 Task: Find connections with filter location Guáimaro with filter topic #jobsearchwith filter profile language French with filter current company Landmark Group with filter school Vignan's Lara Institute of Technology and Science, Vadlamudi, Chebrolu Mandal, PIN-522213(CC-FE) with filter industry Advertising Services with filter service category Business Law with filter keywords title Information Security Analyst
Action: Mouse moved to (485, 66)
Screenshot: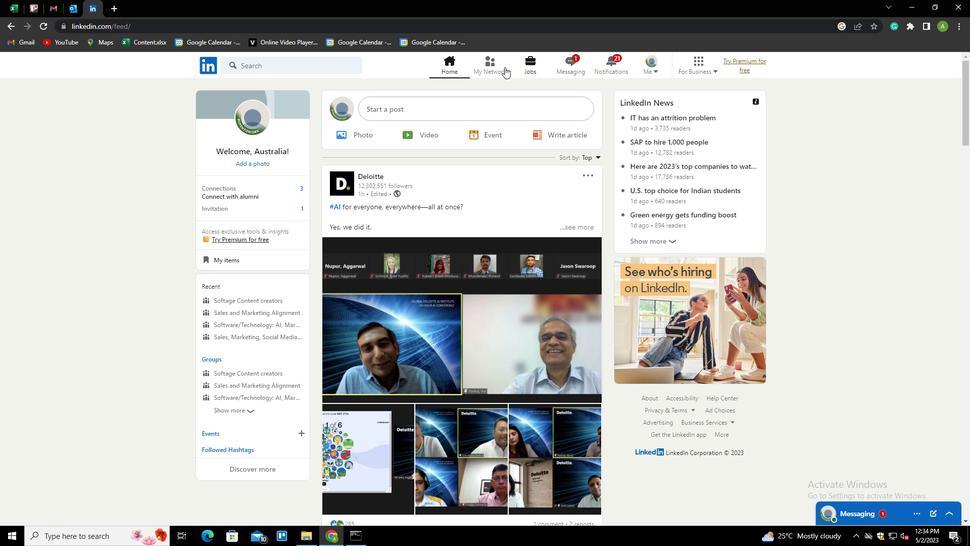 
Action: Mouse pressed left at (485, 66)
Screenshot: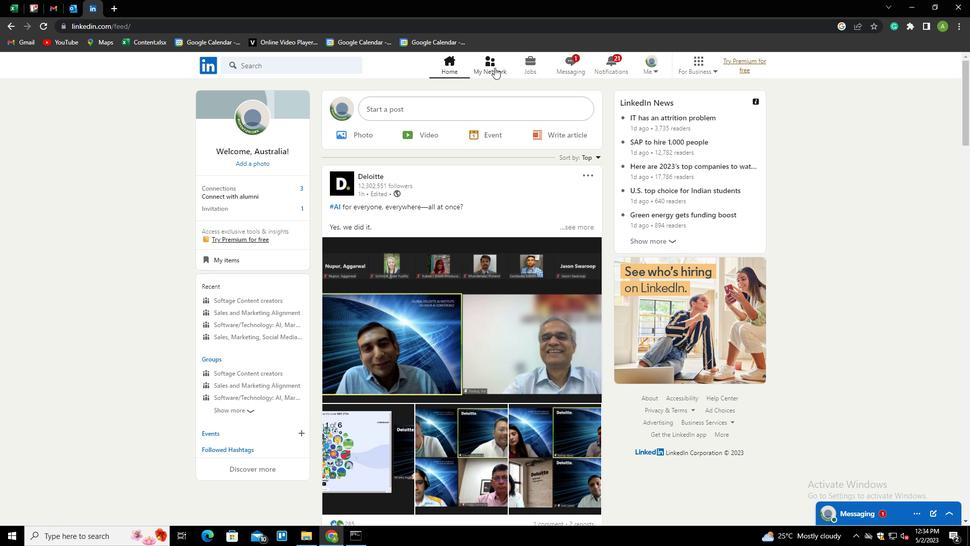 
Action: Mouse moved to (267, 120)
Screenshot: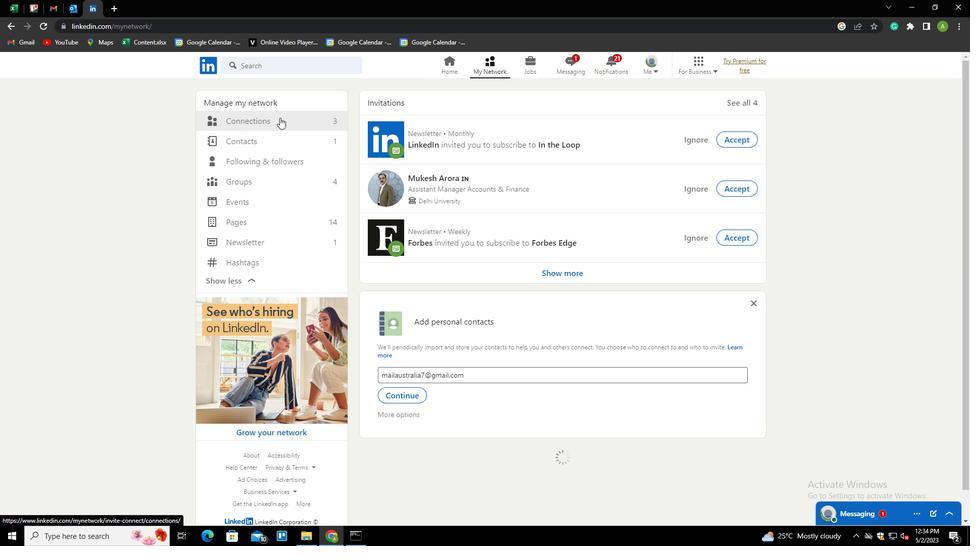 
Action: Mouse pressed left at (267, 120)
Screenshot: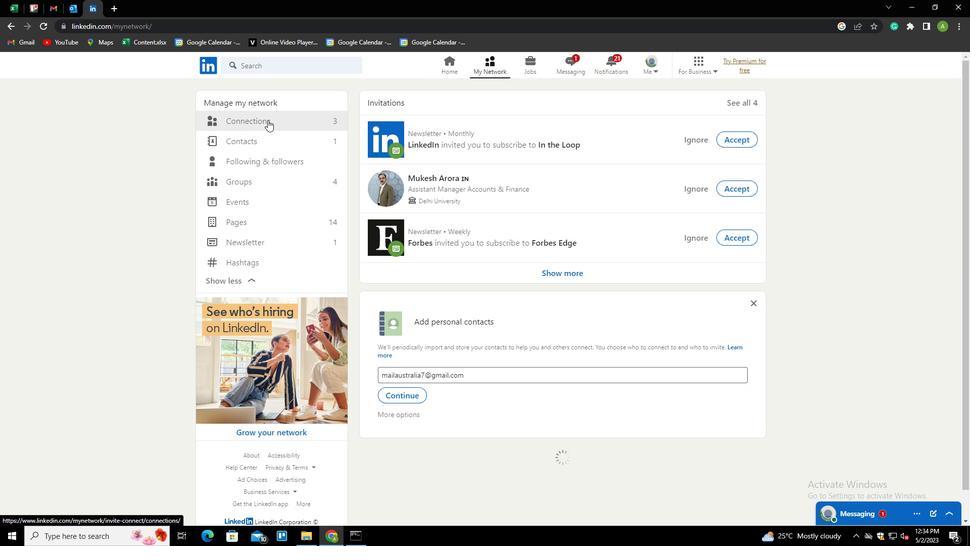 
Action: Mouse moved to (550, 125)
Screenshot: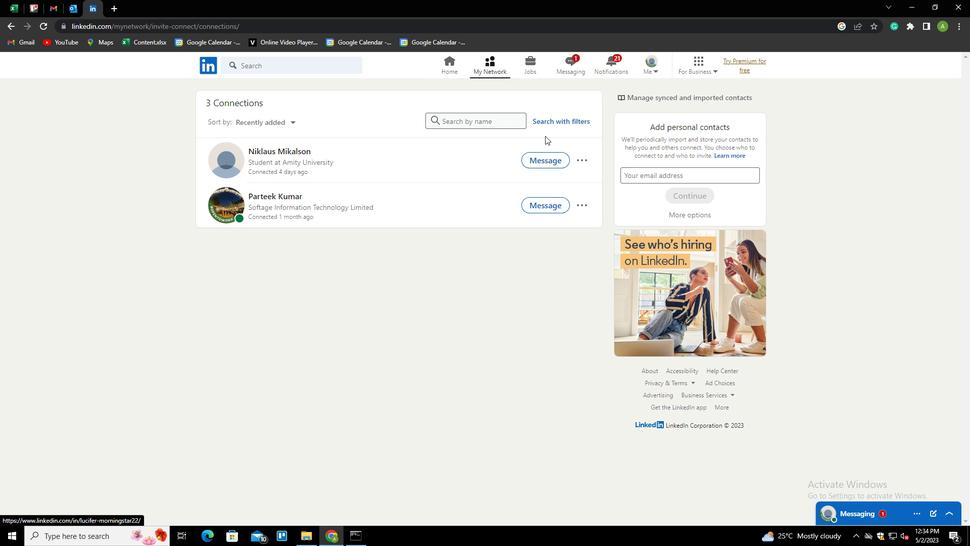 
Action: Mouse pressed left at (550, 125)
Screenshot: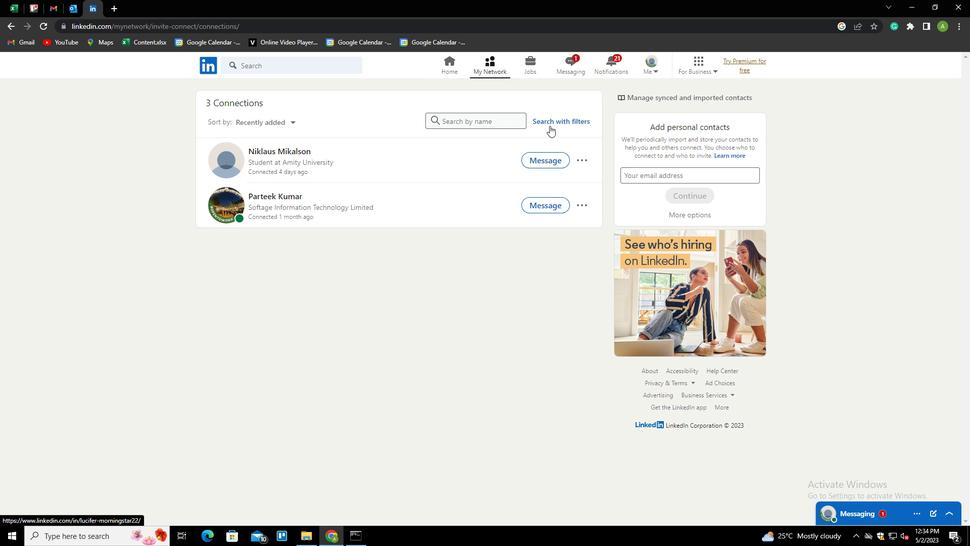 
Action: Mouse moved to (512, 92)
Screenshot: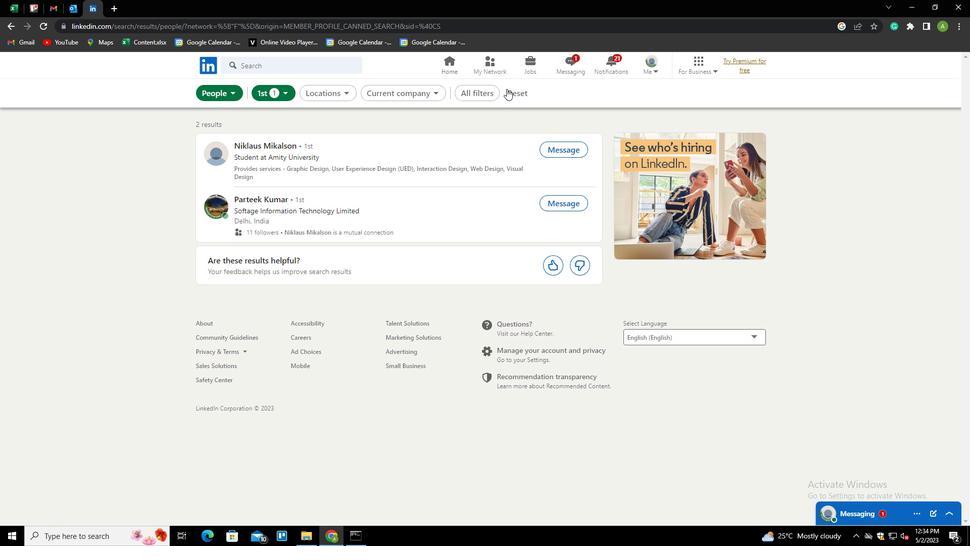 
Action: Mouse pressed left at (512, 92)
Screenshot: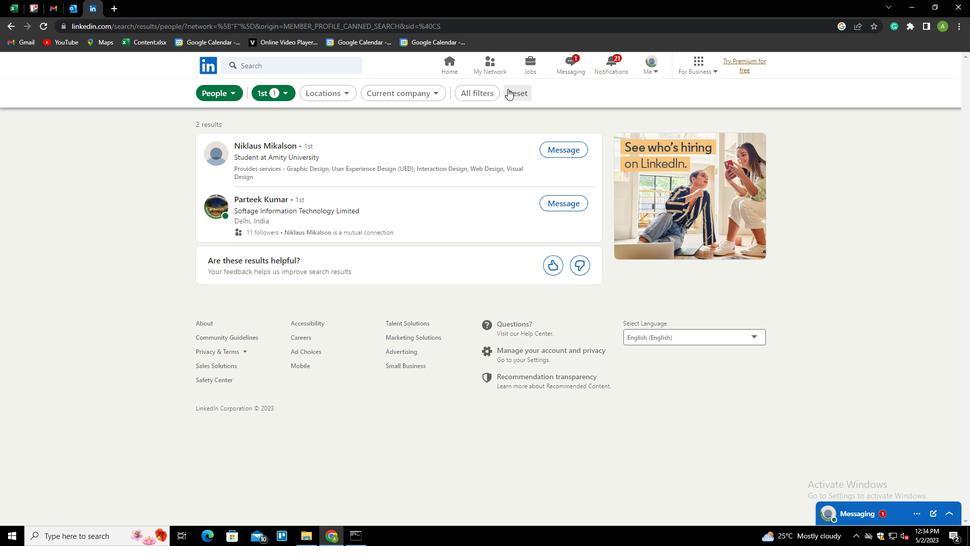 
Action: Mouse moved to (494, 94)
Screenshot: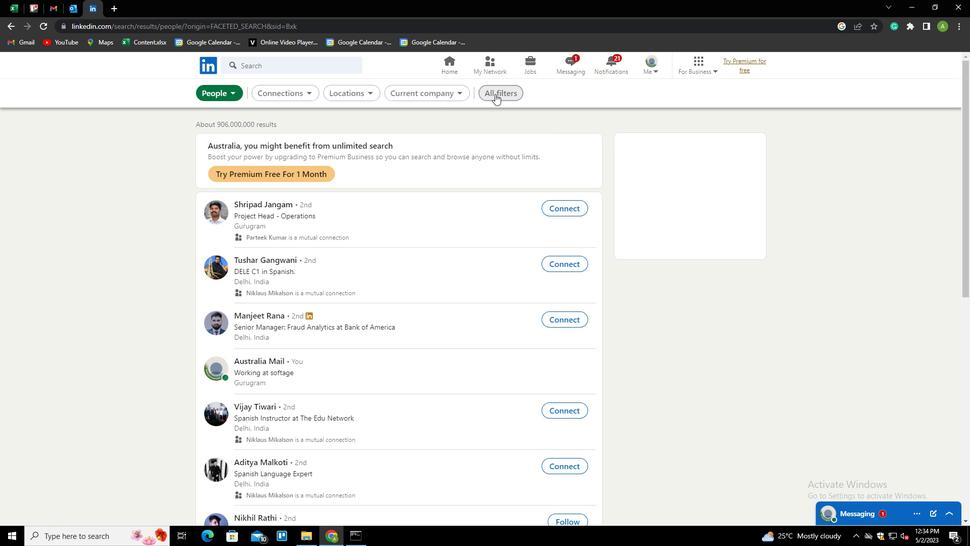 
Action: Mouse pressed left at (494, 94)
Screenshot: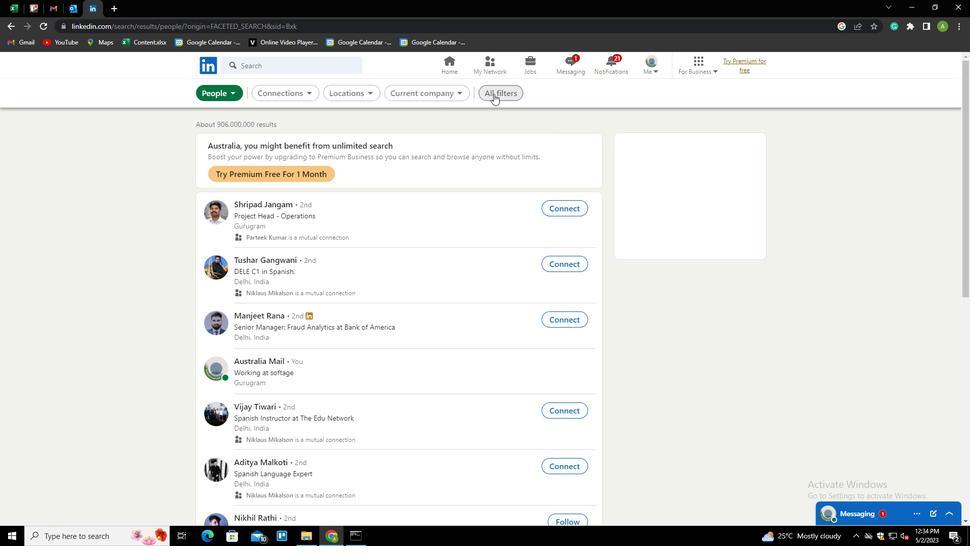 
Action: Mouse moved to (775, 304)
Screenshot: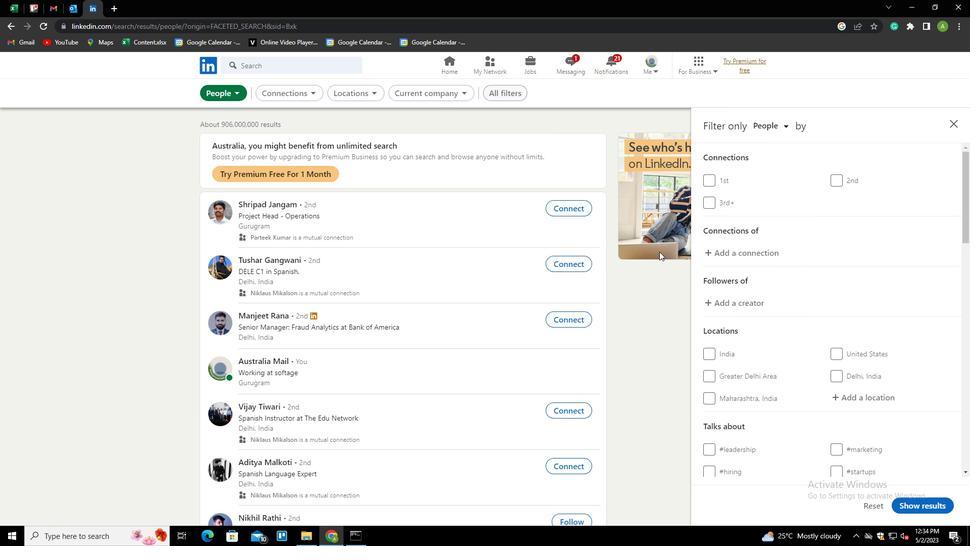 
Action: Mouse scrolled (775, 304) with delta (0, 0)
Screenshot: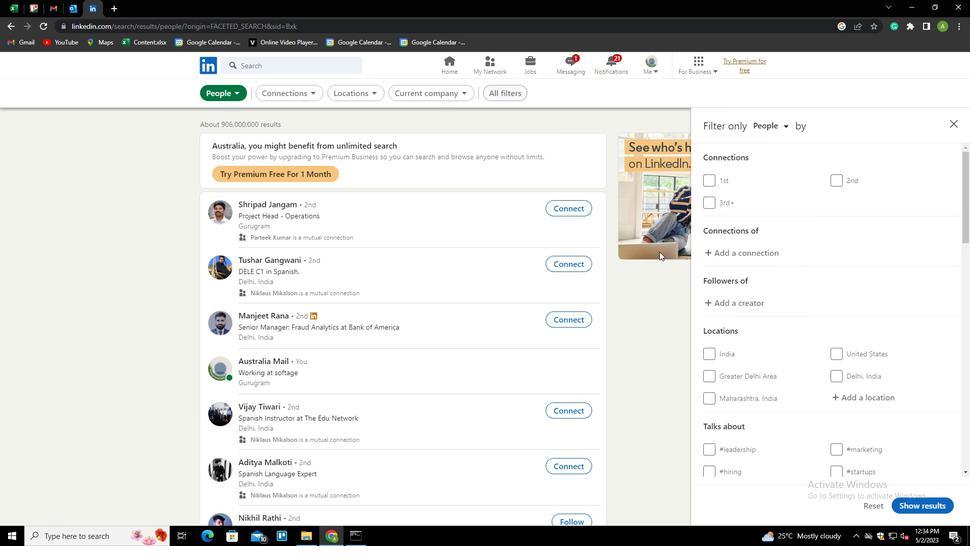 
Action: Mouse moved to (849, 344)
Screenshot: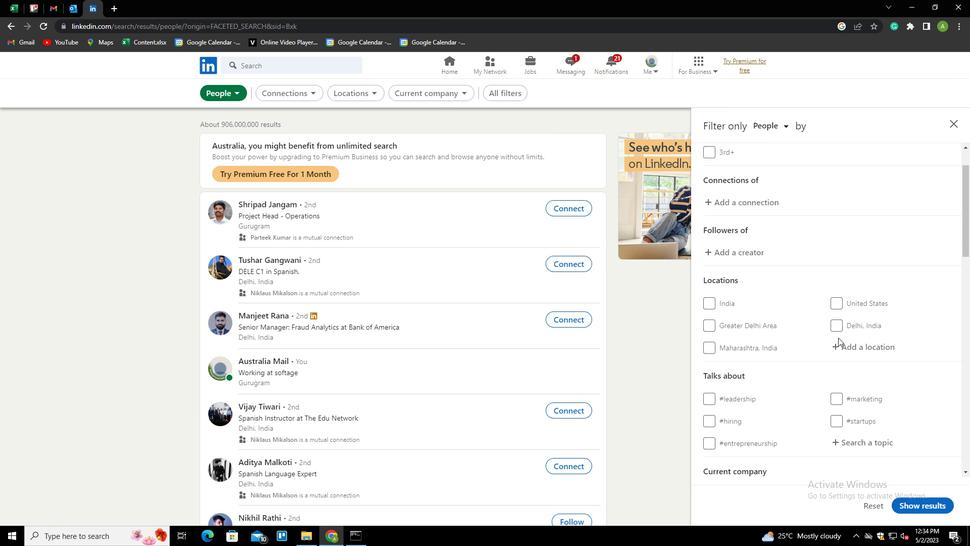 
Action: Mouse pressed left at (849, 344)
Screenshot: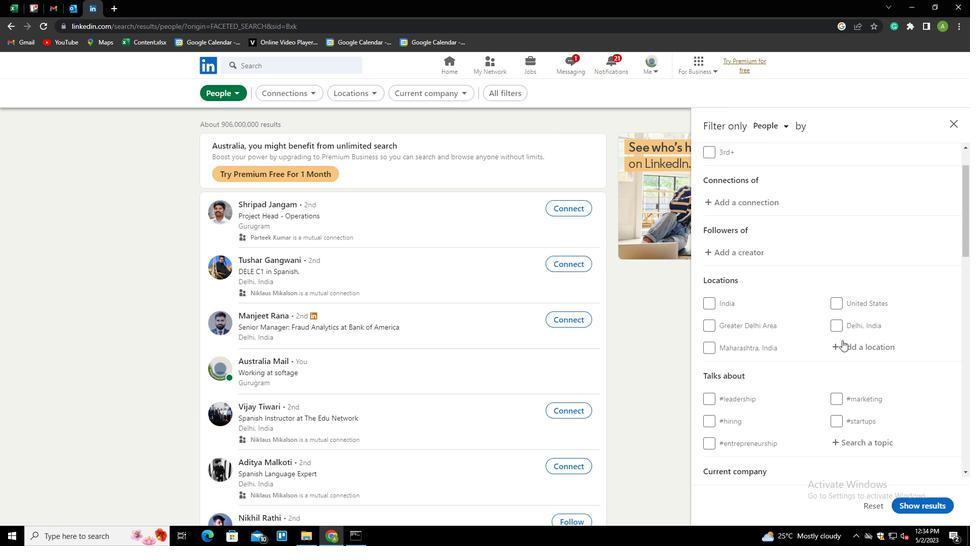 
Action: Key pressed <Key.shift>
Screenshot: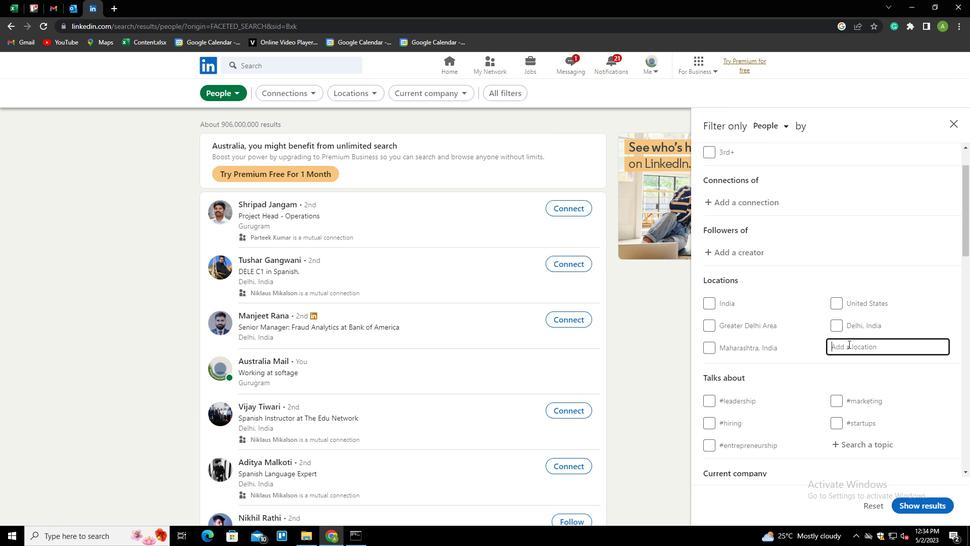 
Action: Mouse moved to (849, 345)
Screenshot: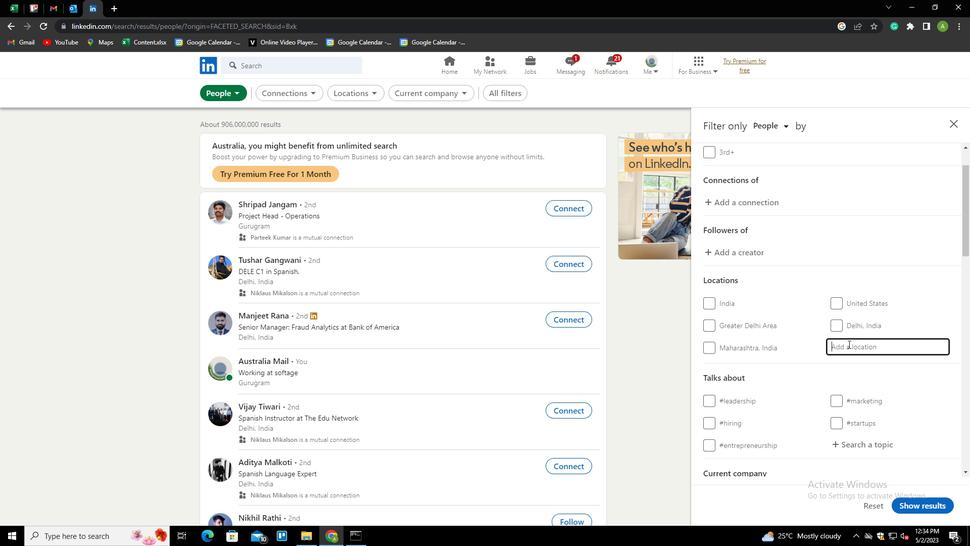 
Action: Key pressed <Key.shift><Key.shift><Key.shift>GUAIMARO<Key.down><Key.enter>
Screenshot: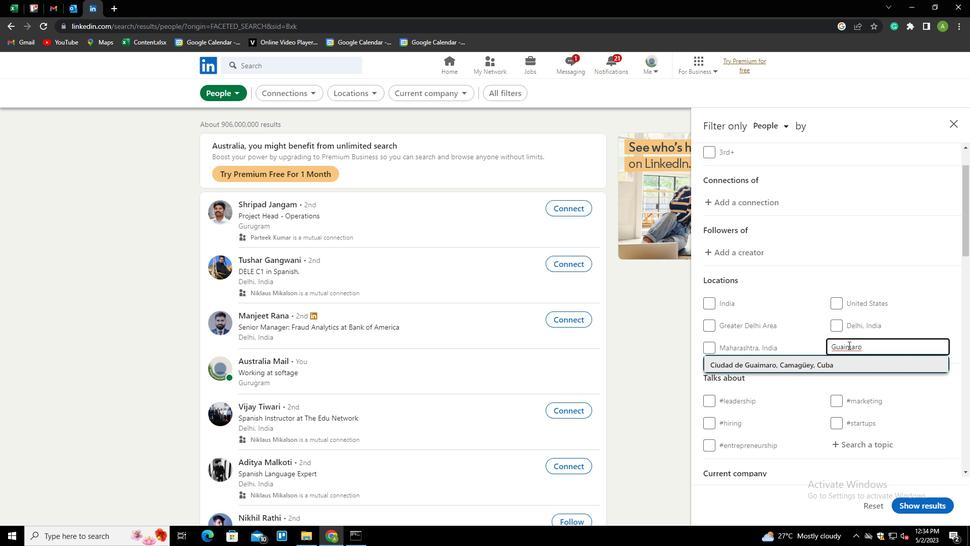 
Action: Mouse scrolled (849, 344) with delta (0, 0)
Screenshot: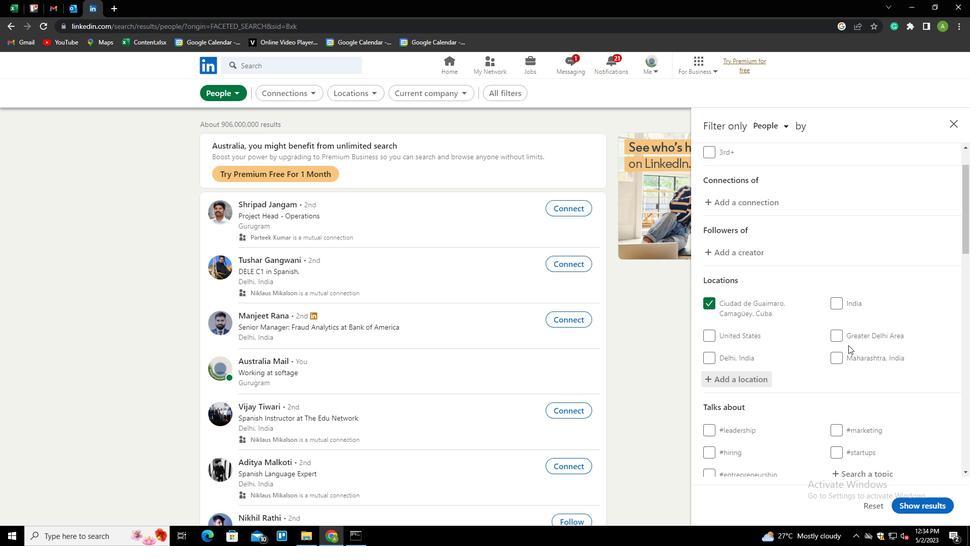 
Action: Mouse scrolled (849, 344) with delta (0, 0)
Screenshot: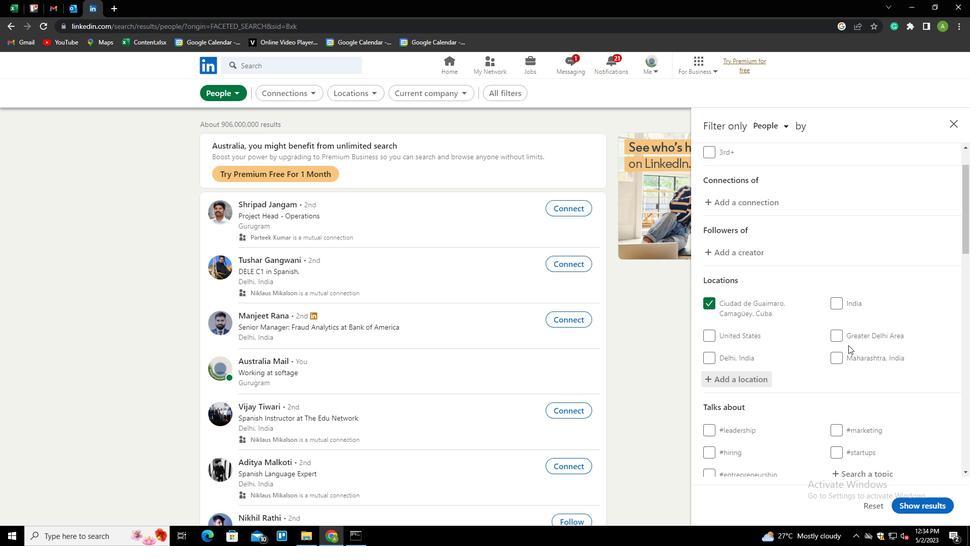 
Action: Mouse scrolled (849, 344) with delta (0, 0)
Screenshot: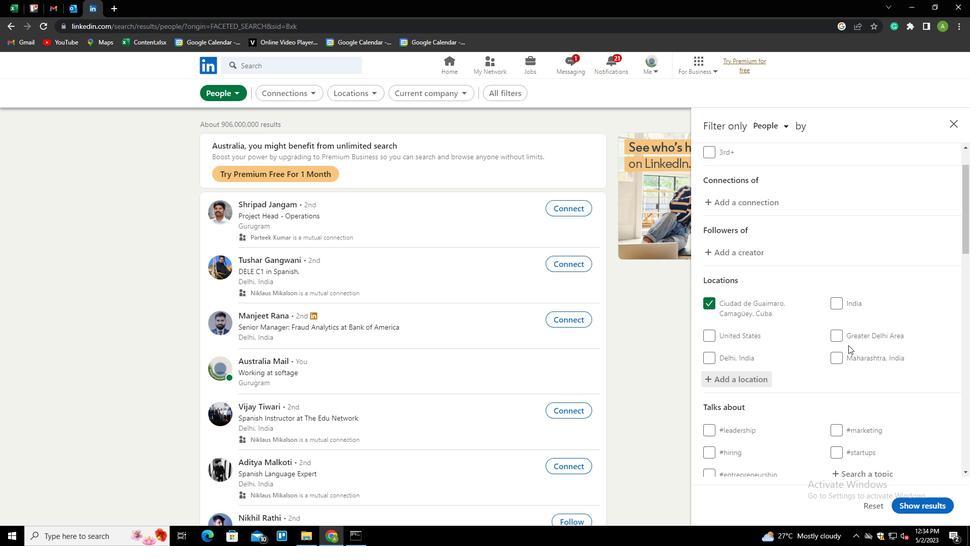 
Action: Mouse moved to (855, 326)
Screenshot: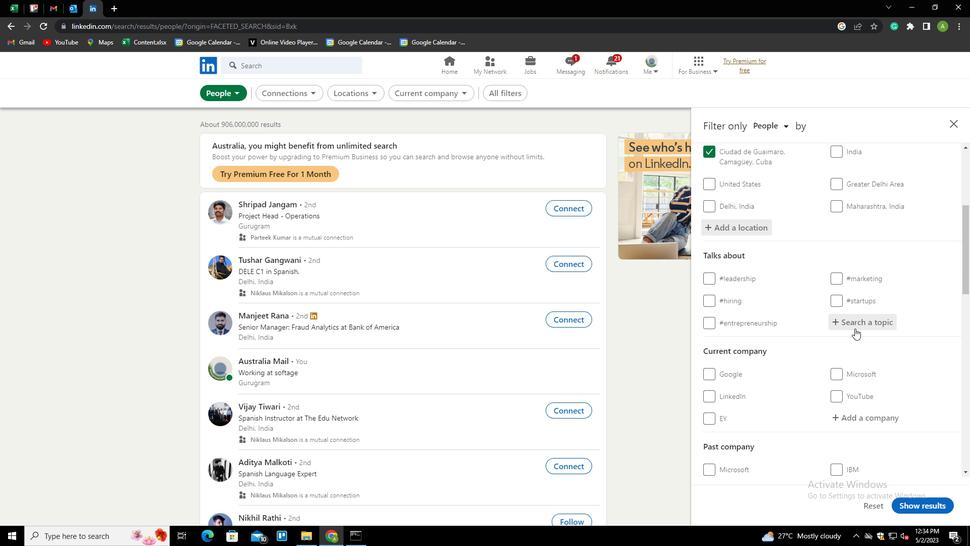 
Action: Mouse pressed left at (855, 326)
Screenshot: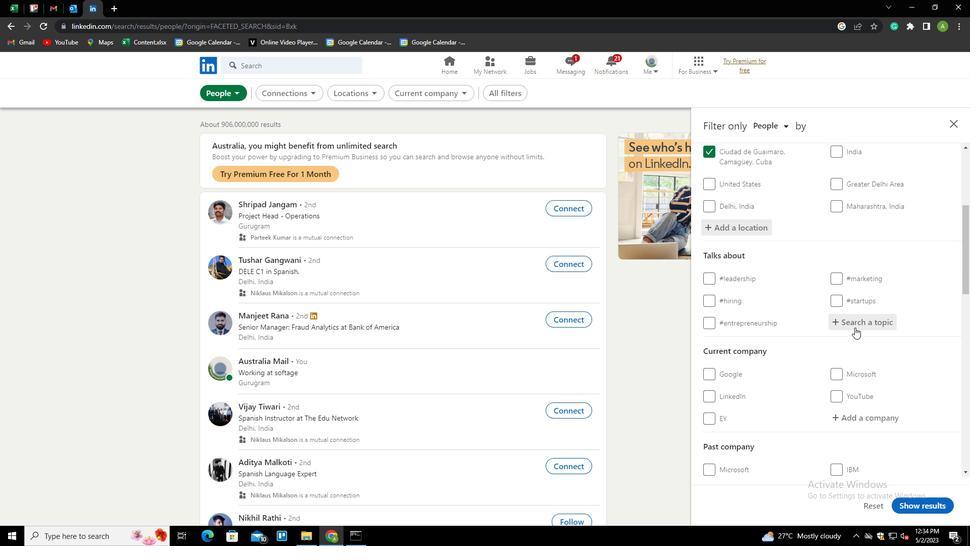 
Action: Key pressed JOBSEARCH<Key.down><Key.enter>
Screenshot: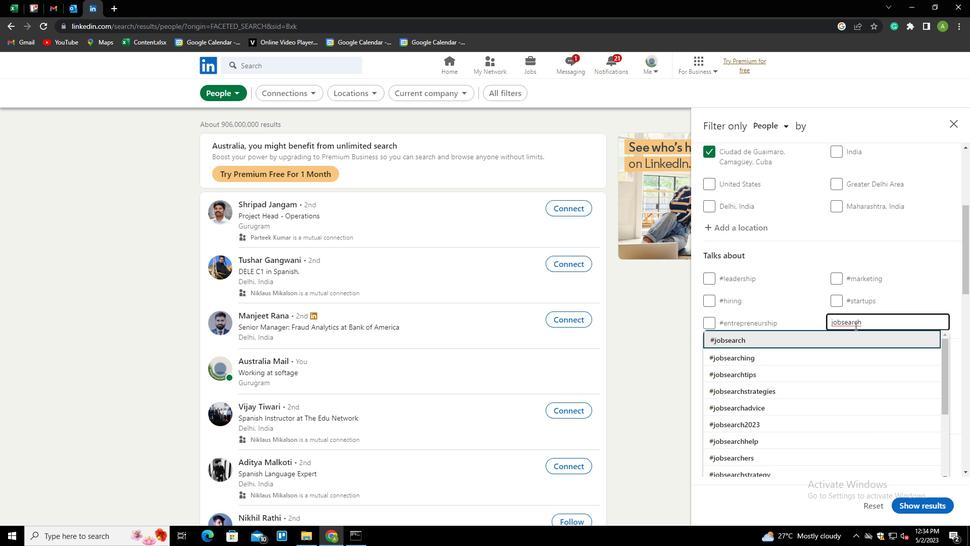 
Action: Mouse scrolled (855, 325) with delta (0, 0)
Screenshot: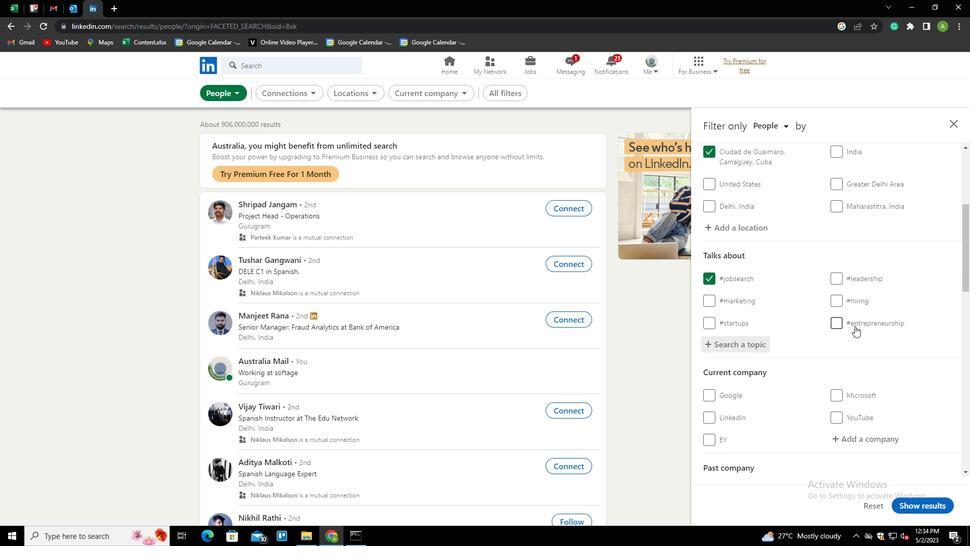 
Action: Mouse scrolled (855, 325) with delta (0, 0)
Screenshot: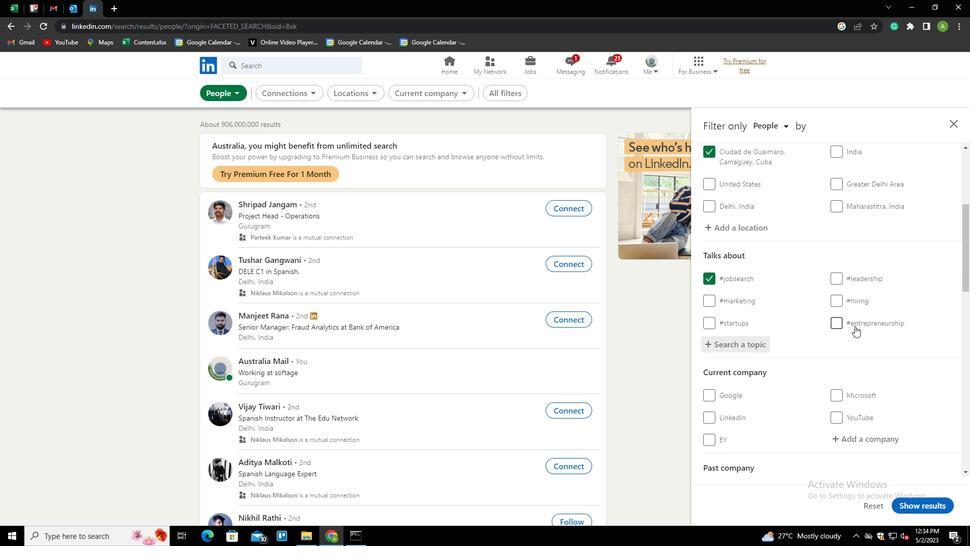 
Action: Mouse scrolled (855, 325) with delta (0, 0)
Screenshot: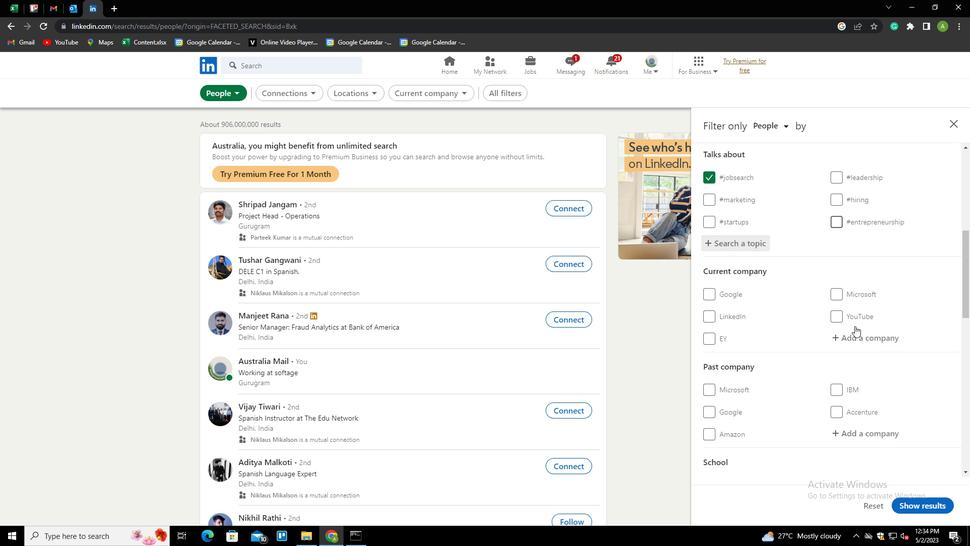
Action: Mouse scrolled (855, 325) with delta (0, 0)
Screenshot: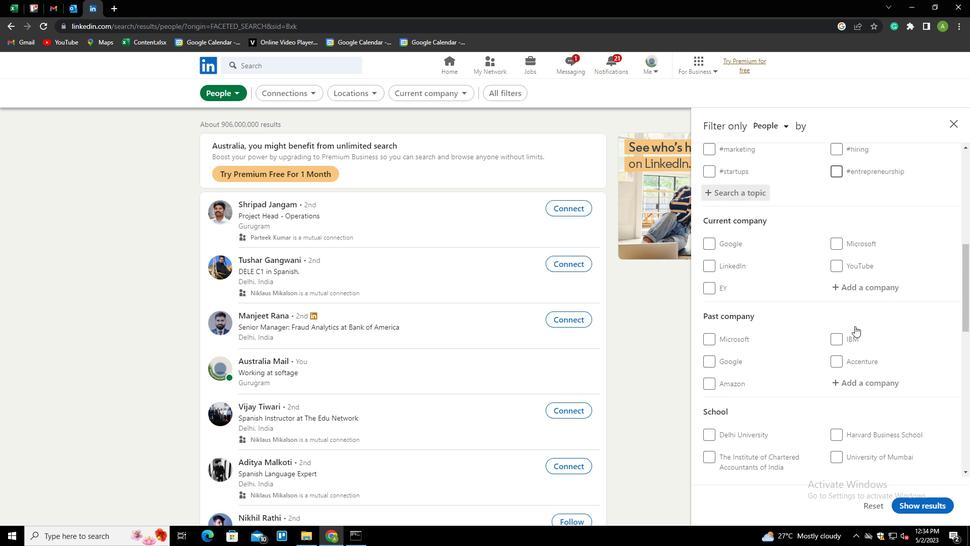 
Action: Mouse scrolled (855, 325) with delta (0, 0)
Screenshot: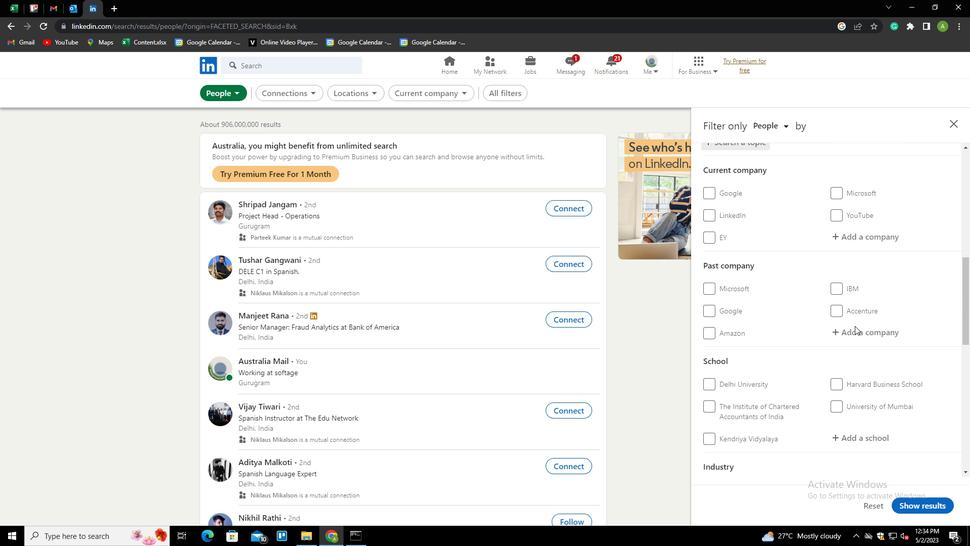 
Action: Mouse scrolled (855, 325) with delta (0, 0)
Screenshot: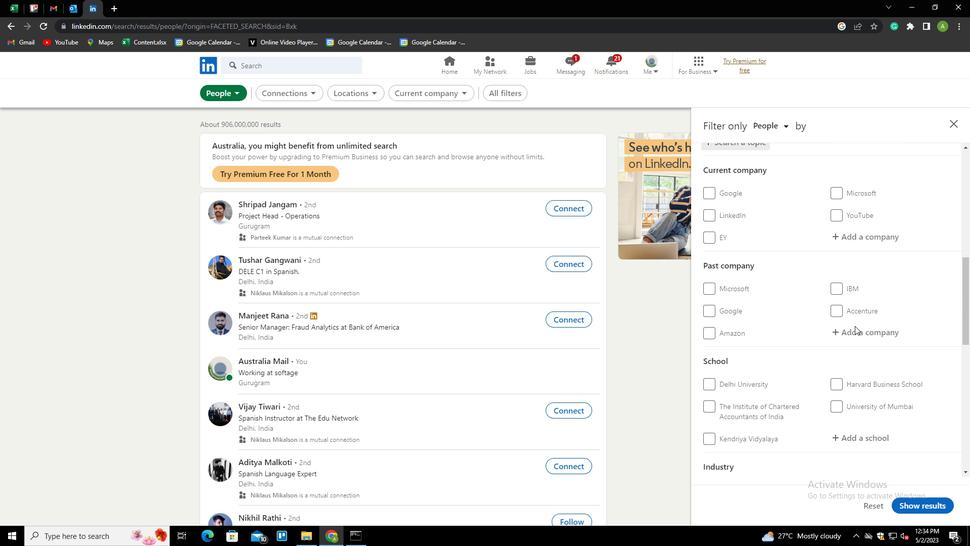 
Action: Mouse scrolled (855, 325) with delta (0, 0)
Screenshot: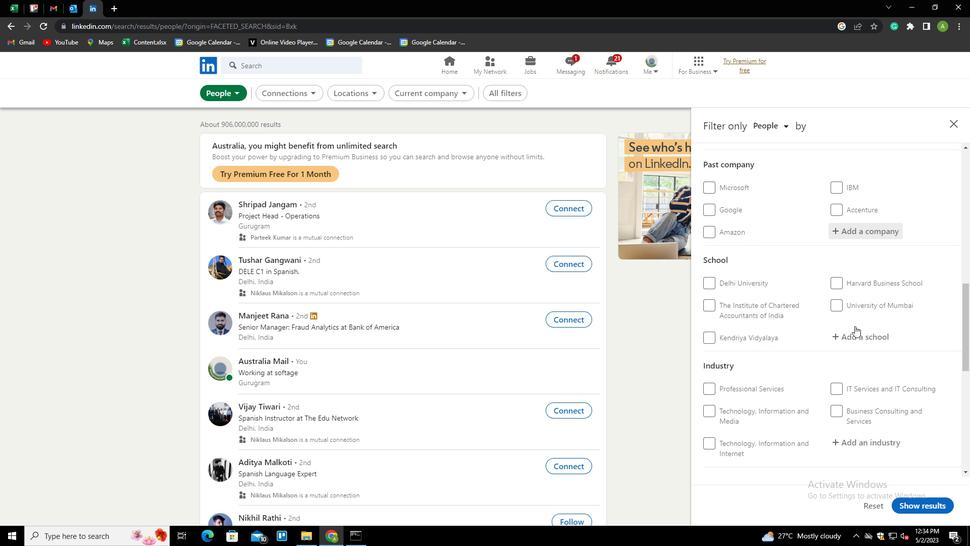 
Action: Mouse scrolled (855, 325) with delta (0, 0)
Screenshot: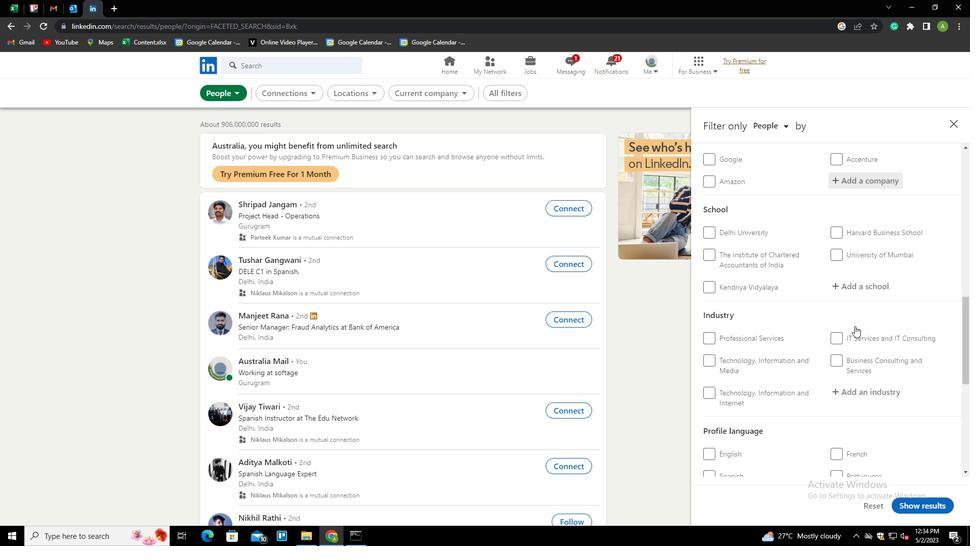
Action: Mouse moved to (847, 399)
Screenshot: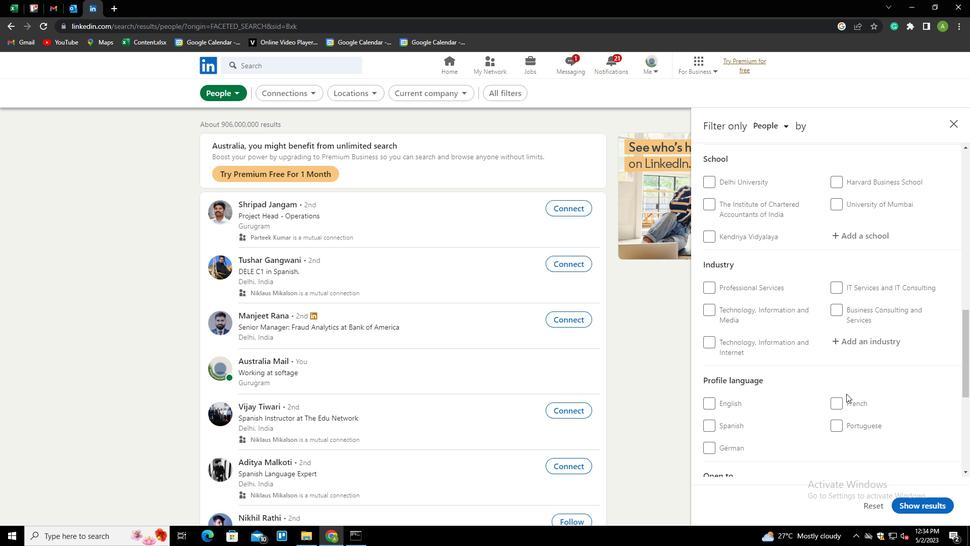
Action: Mouse pressed left at (847, 399)
Screenshot: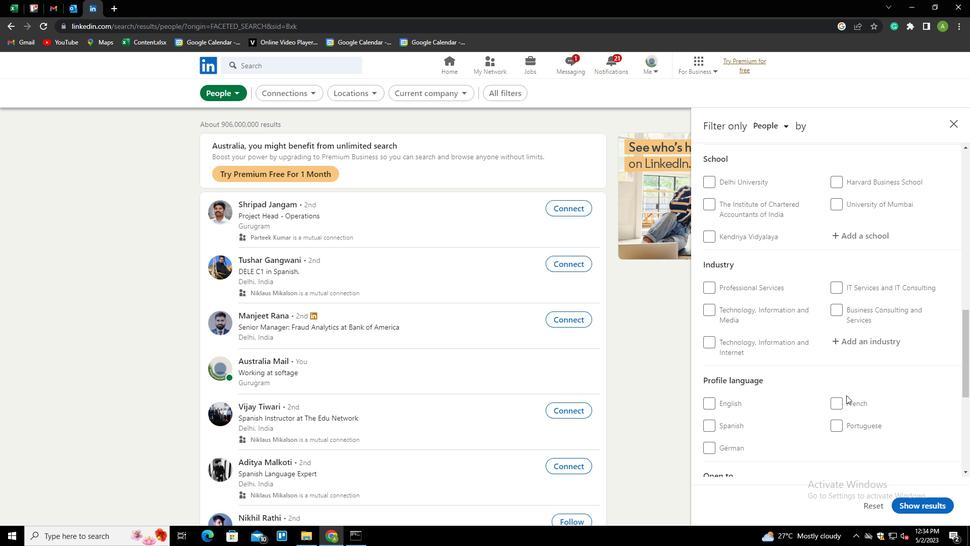 
Action: Mouse moved to (865, 372)
Screenshot: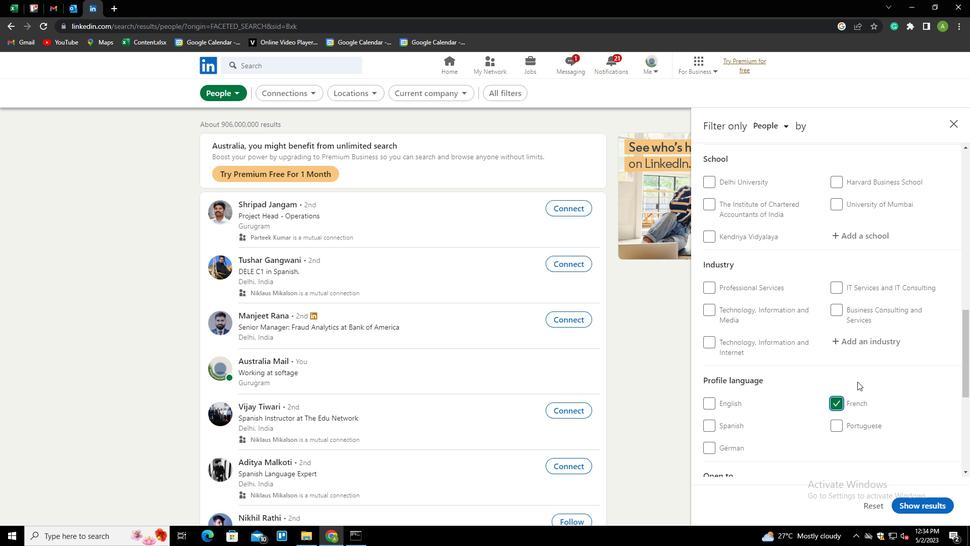 
Action: Mouse scrolled (865, 373) with delta (0, 0)
Screenshot: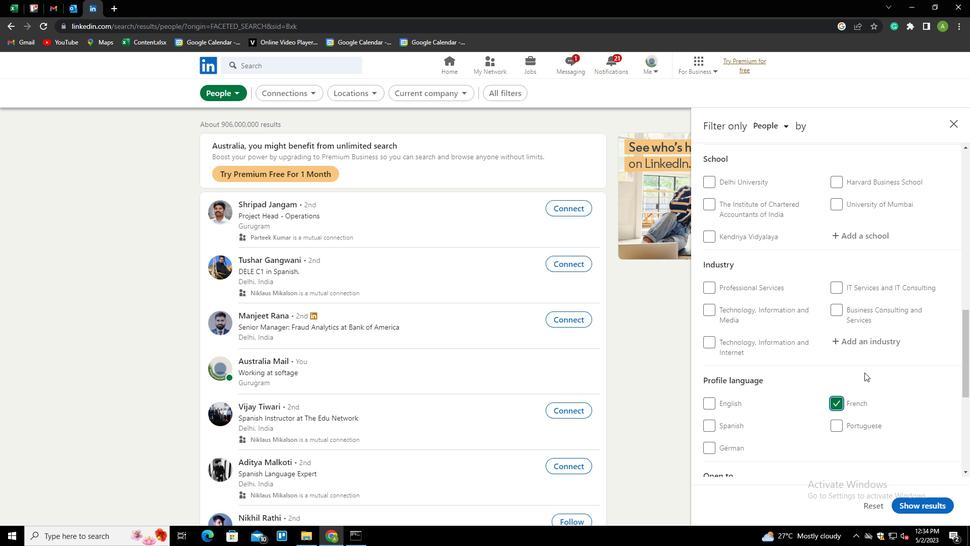 
Action: Mouse scrolled (865, 373) with delta (0, 0)
Screenshot: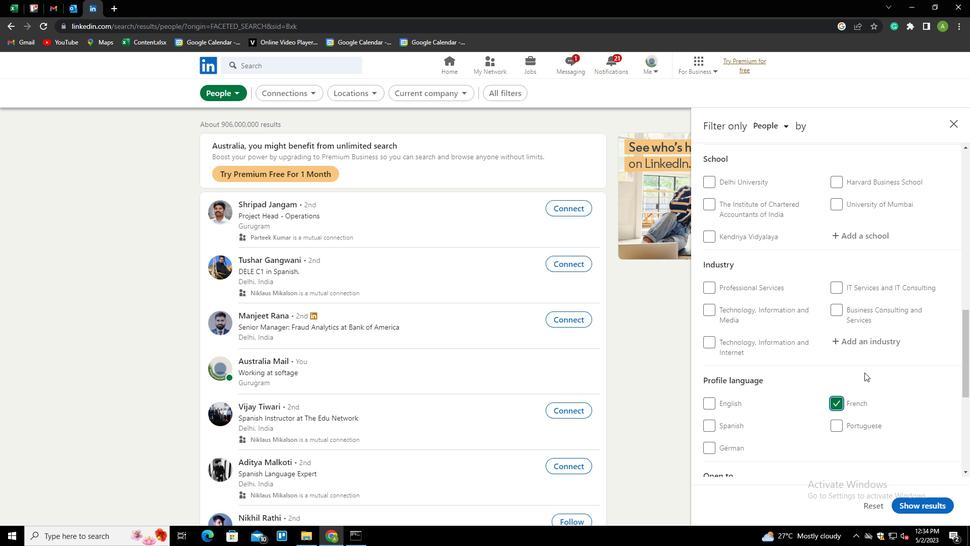 
Action: Mouse scrolled (865, 373) with delta (0, 0)
Screenshot: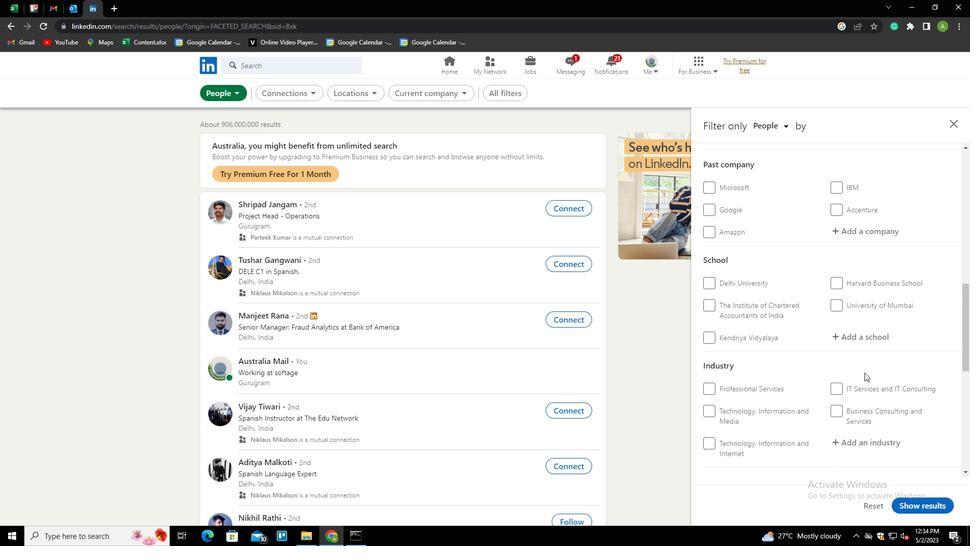 
Action: Mouse scrolled (865, 373) with delta (0, 0)
Screenshot: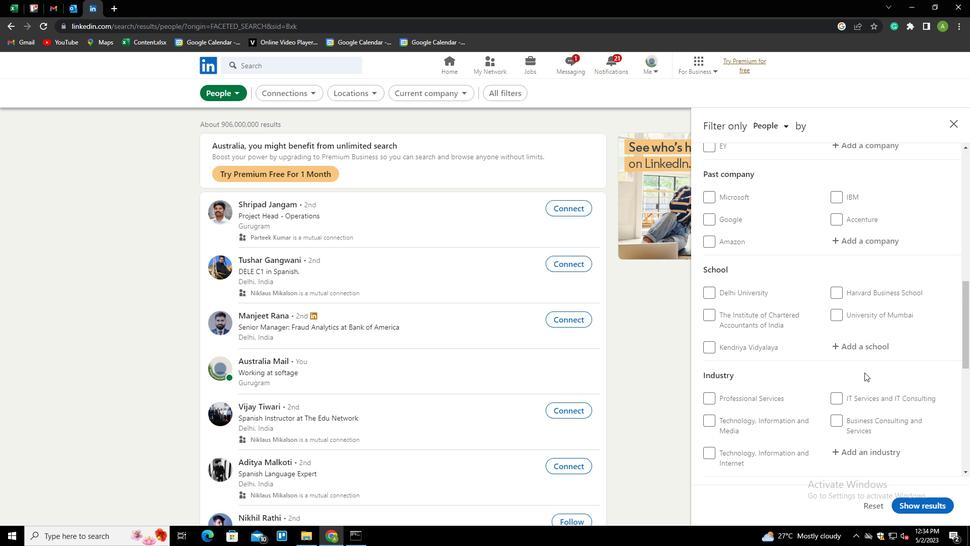 
Action: Mouse scrolled (865, 373) with delta (0, 0)
Screenshot: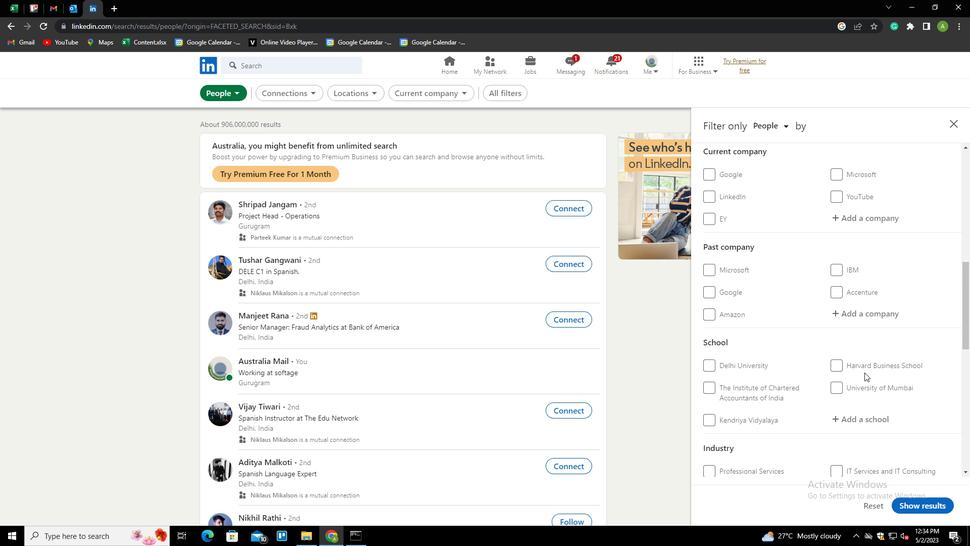 
Action: Mouse scrolled (865, 373) with delta (0, 0)
Screenshot: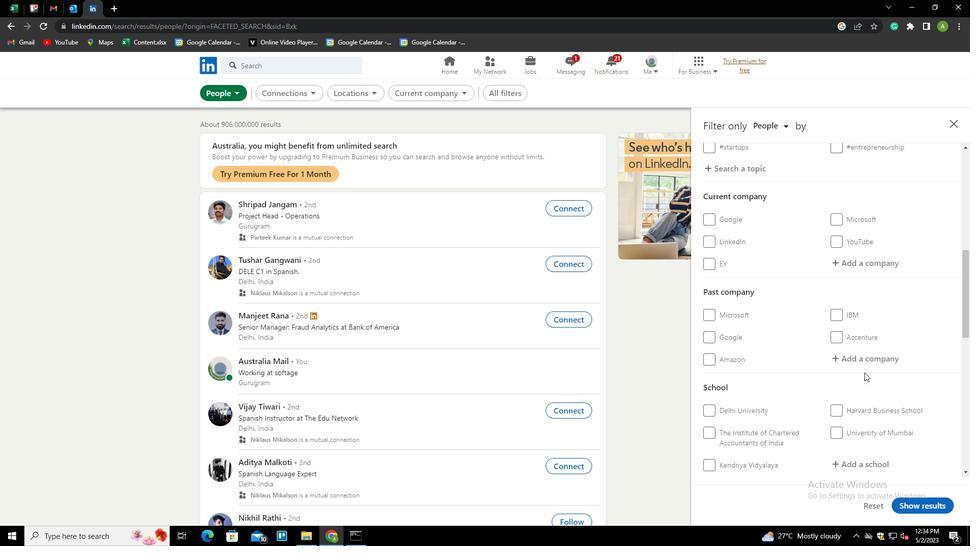 
Action: Mouse scrolled (865, 373) with delta (0, 0)
Screenshot: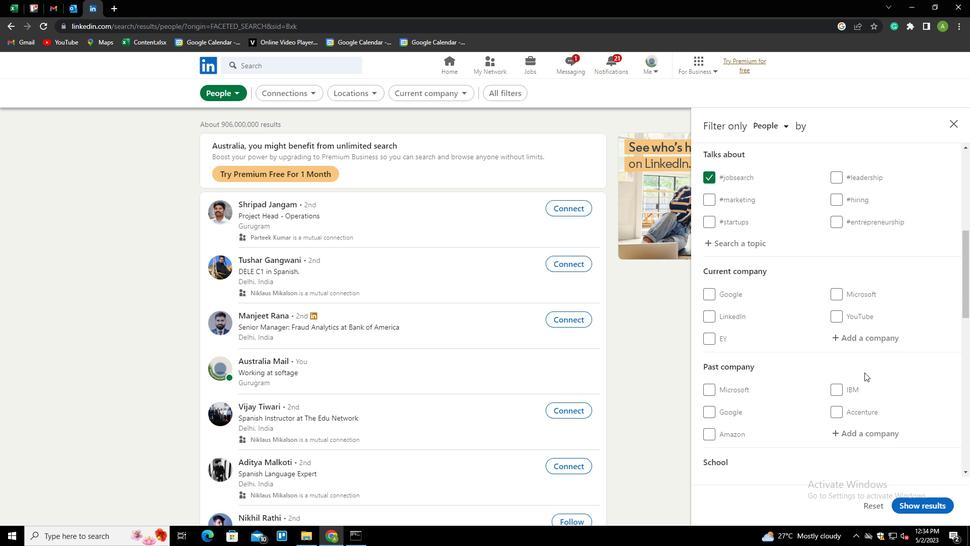
Action: Mouse moved to (865, 372)
Screenshot: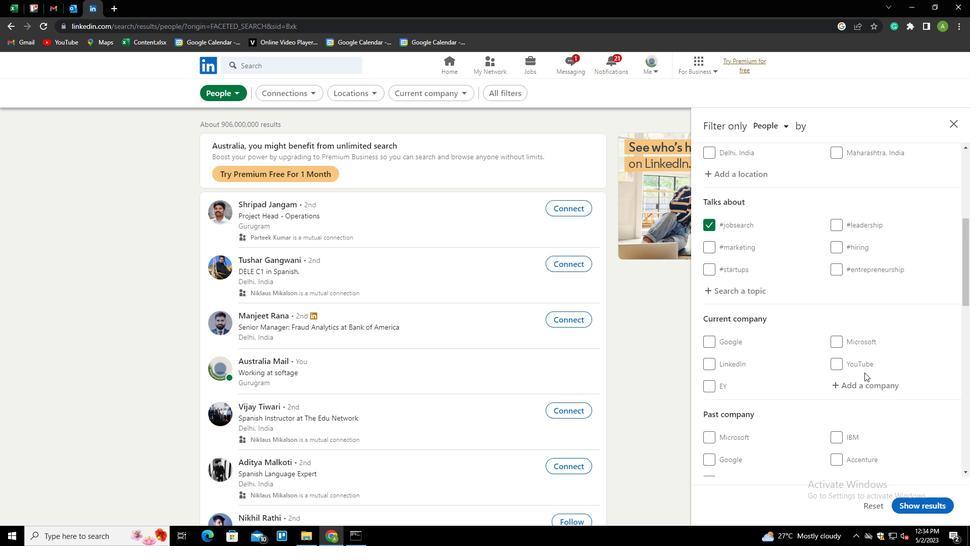 
Action: Mouse scrolled (865, 371) with delta (0, 0)
Screenshot: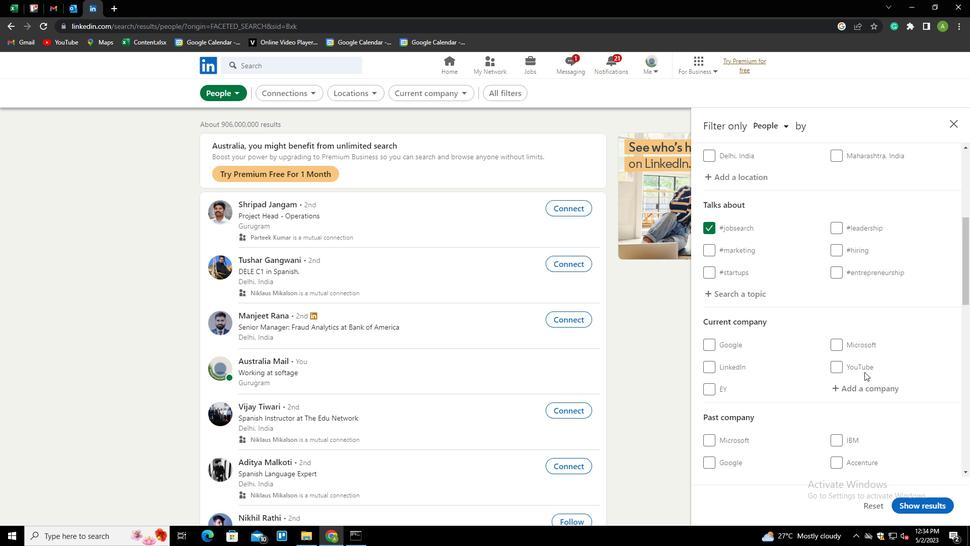 
Action: Mouse moved to (856, 339)
Screenshot: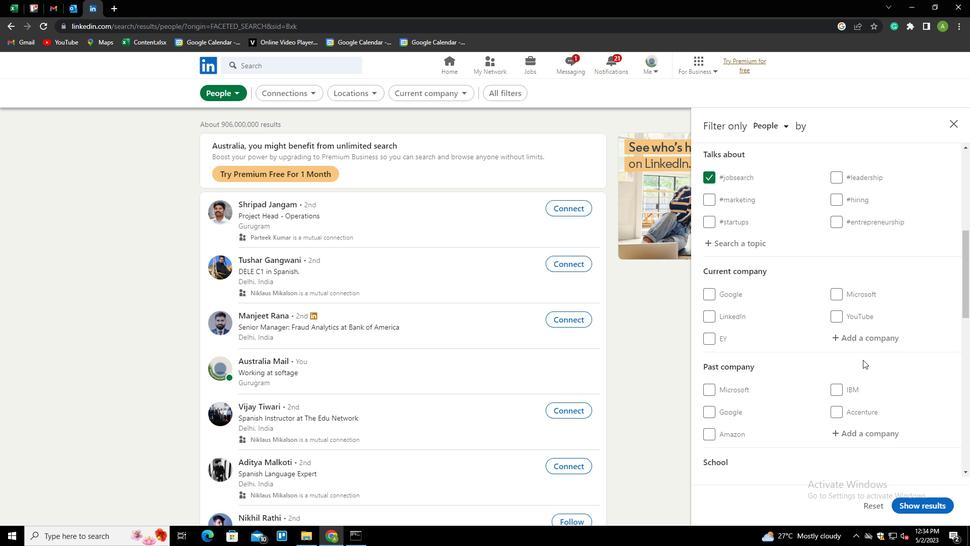 
Action: Mouse pressed left at (856, 339)
Screenshot: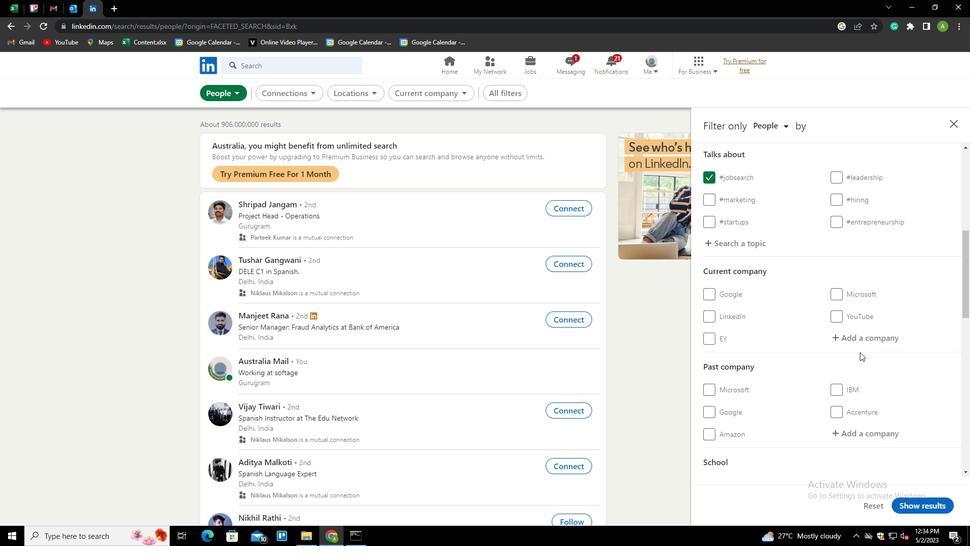 
Action: Mouse moved to (856, 339)
Screenshot: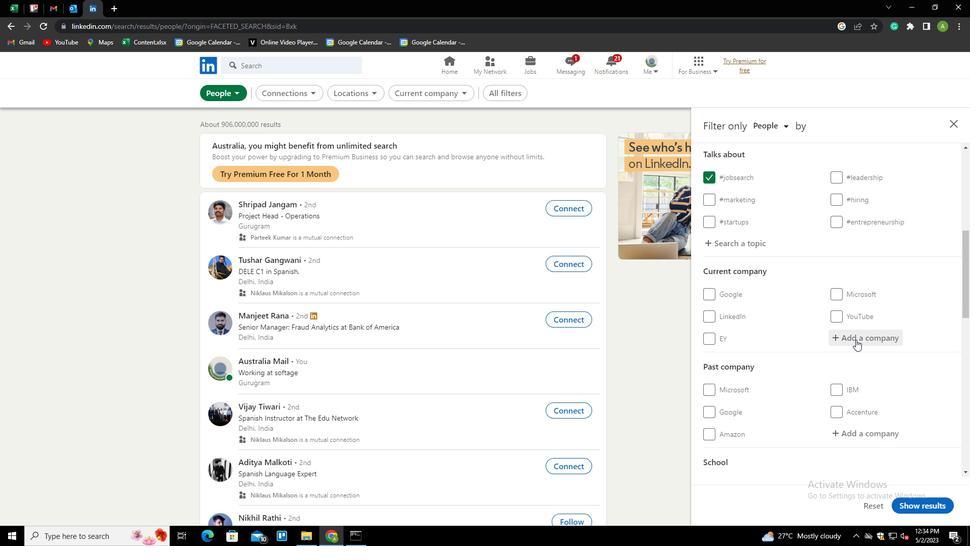 
Action: Mouse pressed left at (856, 339)
Screenshot: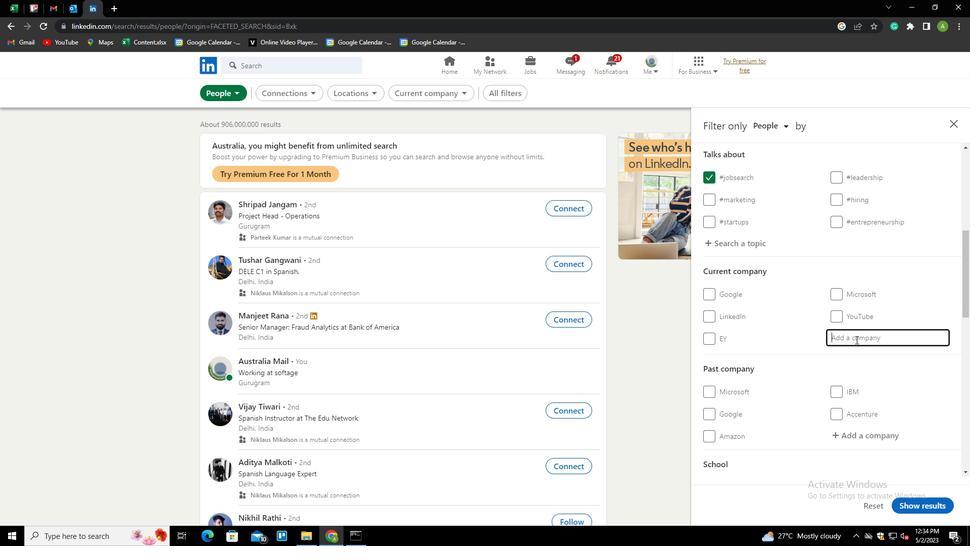 
Action: Key pressed <Key.shift>LANDMARK<Key.down><Key.enter>
Screenshot: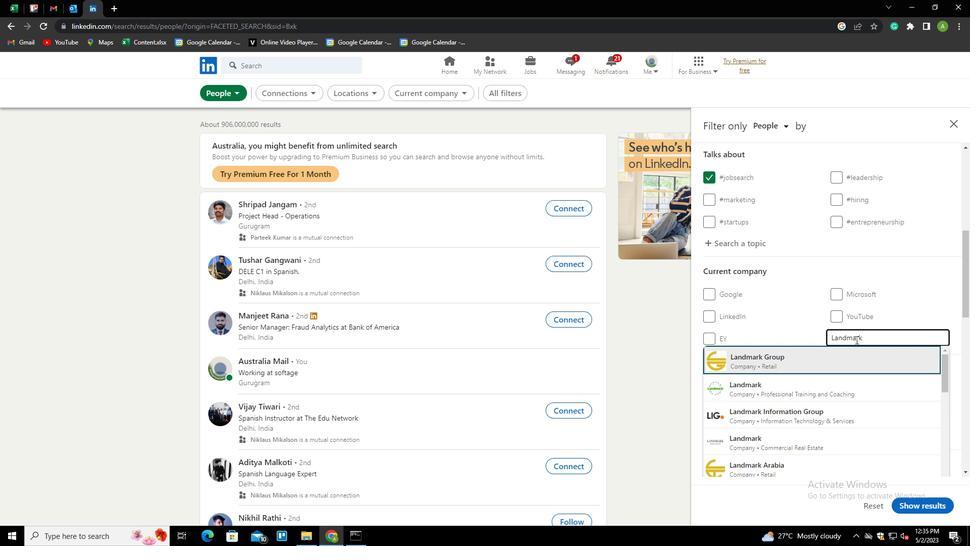 
Action: Mouse scrolled (856, 339) with delta (0, 0)
Screenshot: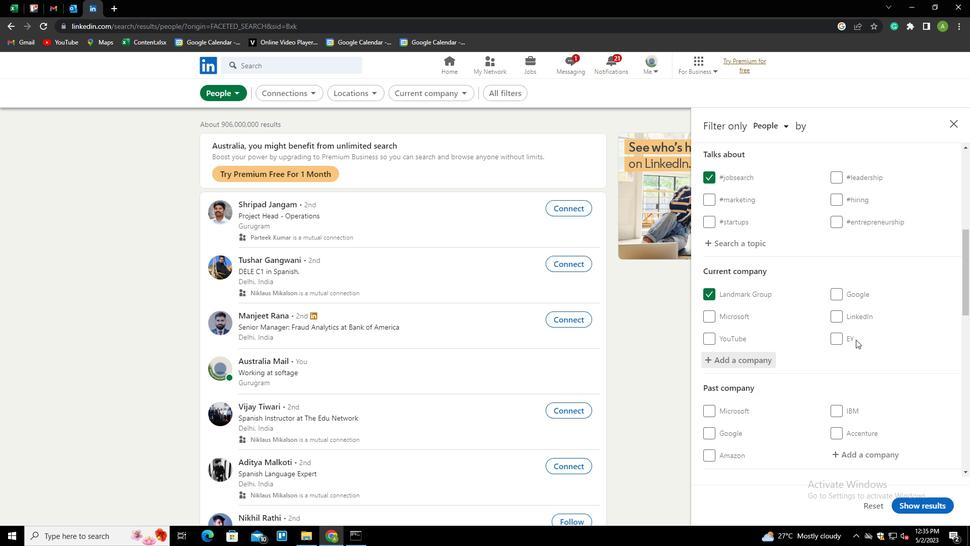 
Action: Mouse scrolled (856, 339) with delta (0, 0)
Screenshot: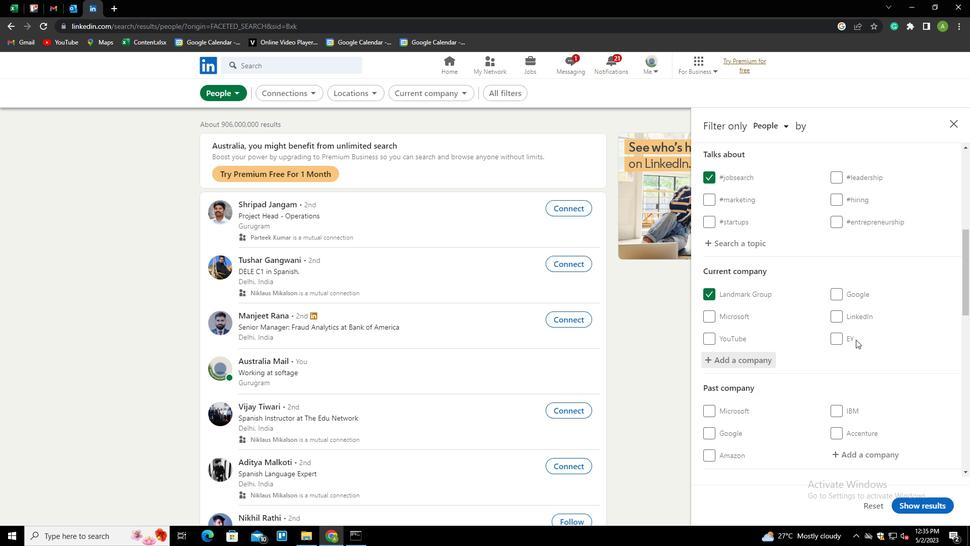 
Action: Mouse scrolled (856, 339) with delta (0, 0)
Screenshot: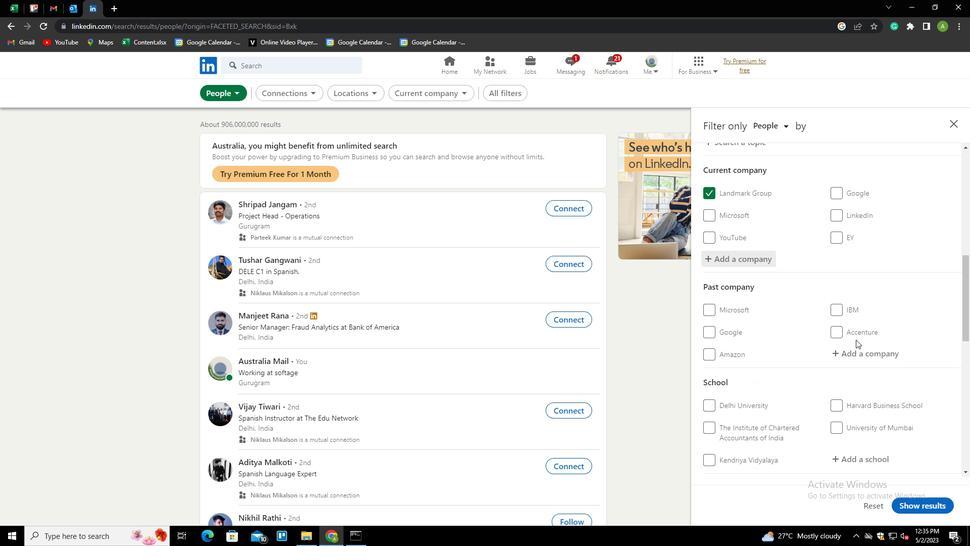
Action: Mouse scrolled (856, 339) with delta (0, 0)
Screenshot: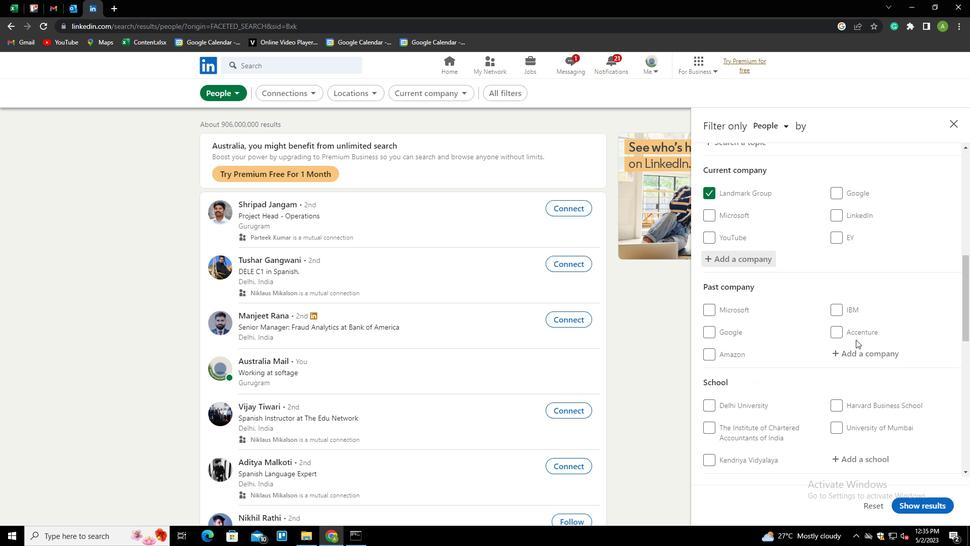 
Action: Mouse scrolled (856, 339) with delta (0, 0)
Screenshot: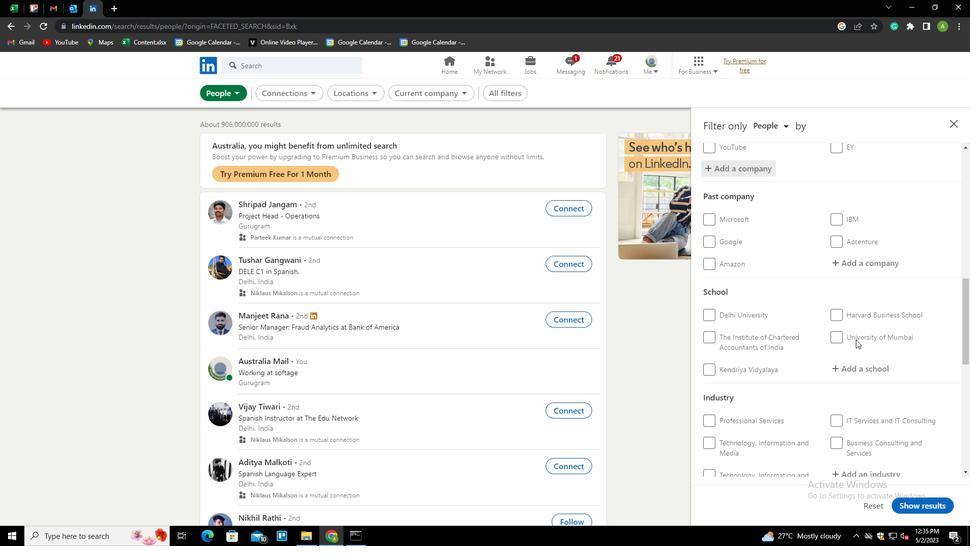 
Action: Mouse moved to (855, 308)
Screenshot: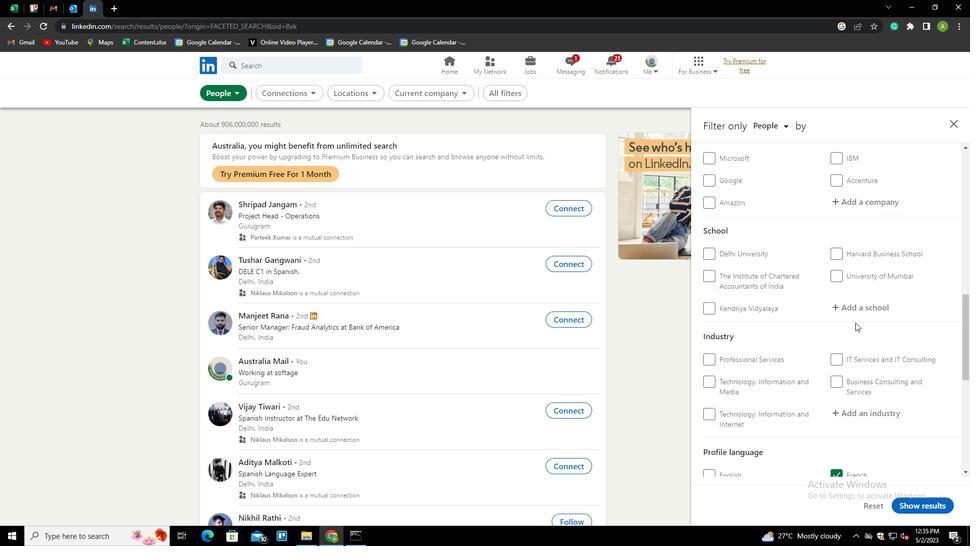 
Action: Mouse pressed left at (855, 308)
Screenshot: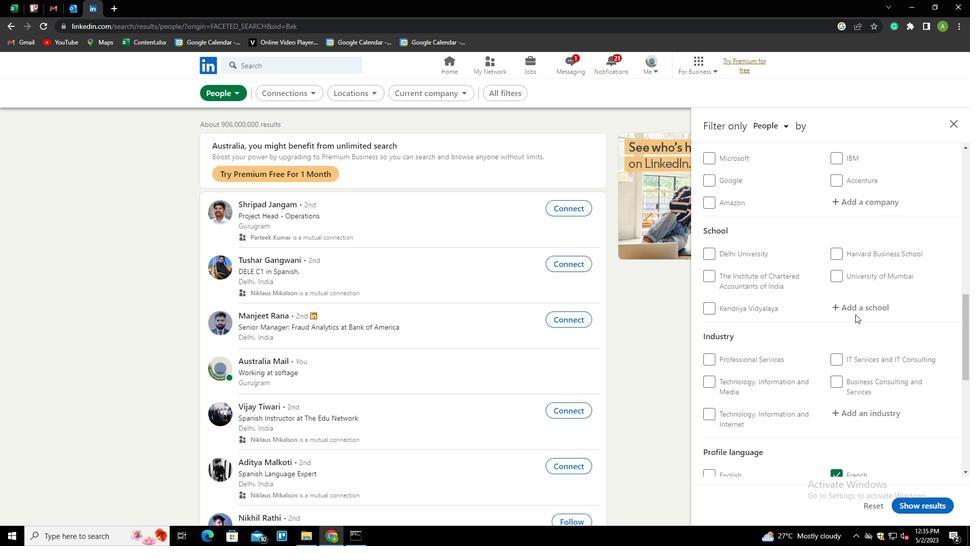 
Action: Mouse moved to (855, 308)
Screenshot: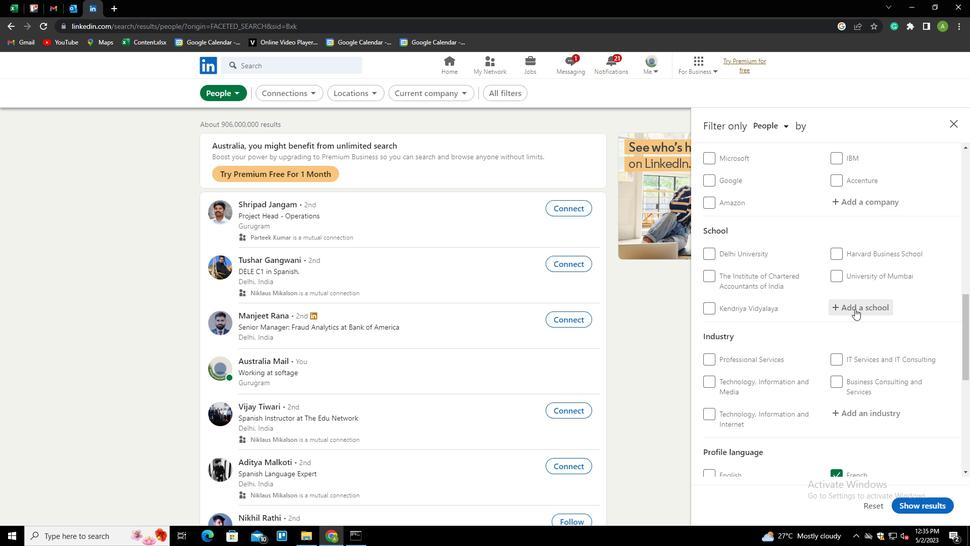 
Action: Mouse pressed left at (855, 308)
Screenshot: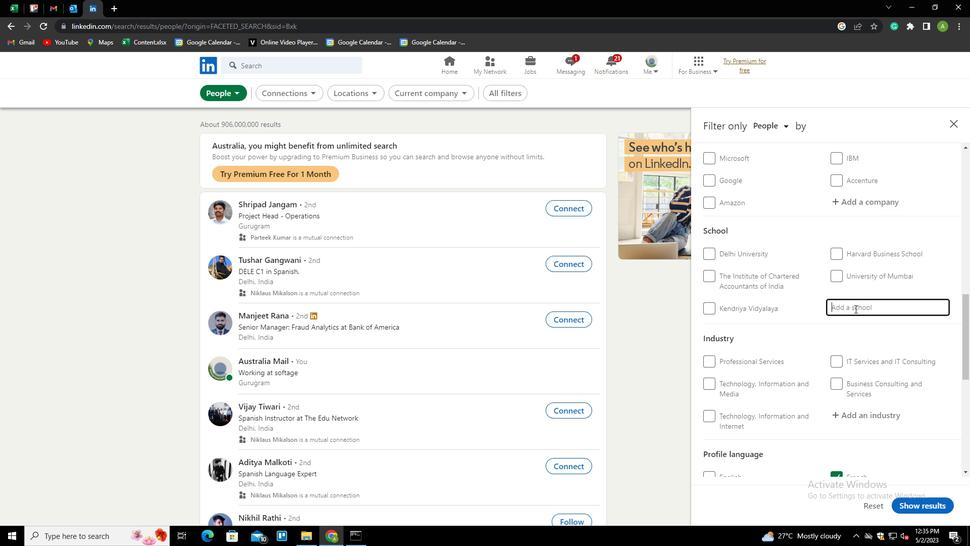 
Action: Key pressed <Key.shift><Key.shift><Key.shift><Key.shift><Key.shift><Key.shift>VIGNAN'S<Key.space><Key.shift>LARA<Key.down><Key.enter>
Screenshot: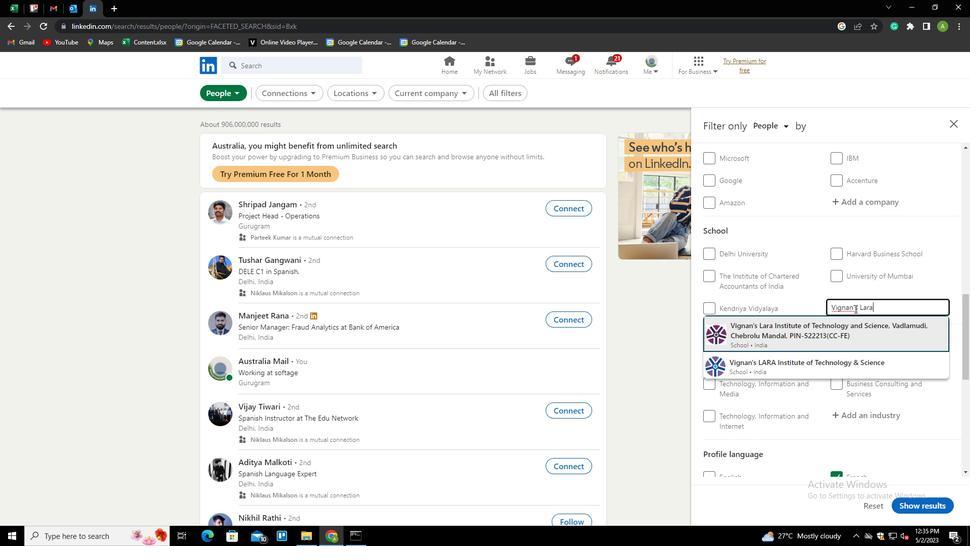 
Action: Mouse scrolled (855, 308) with delta (0, 0)
Screenshot: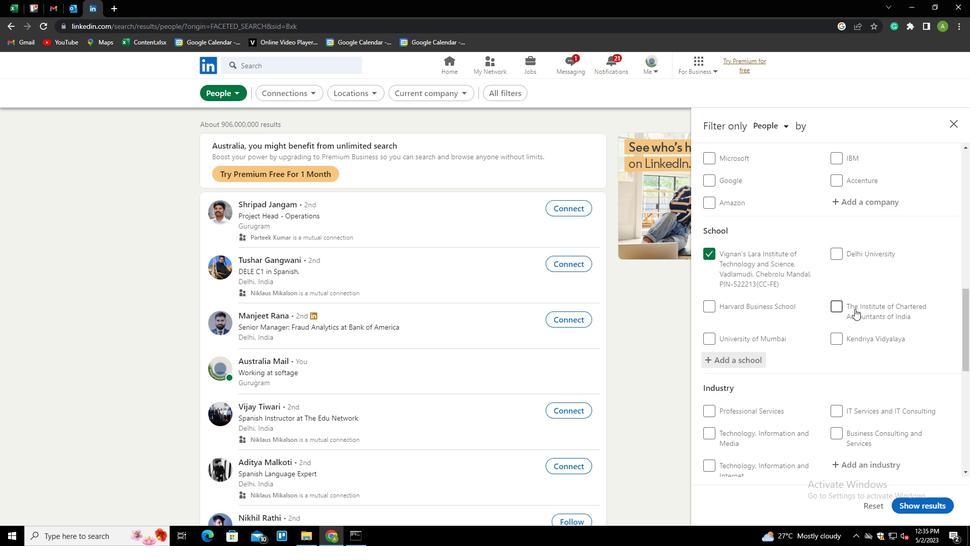 
Action: Mouse scrolled (855, 308) with delta (0, 0)
Screenshot: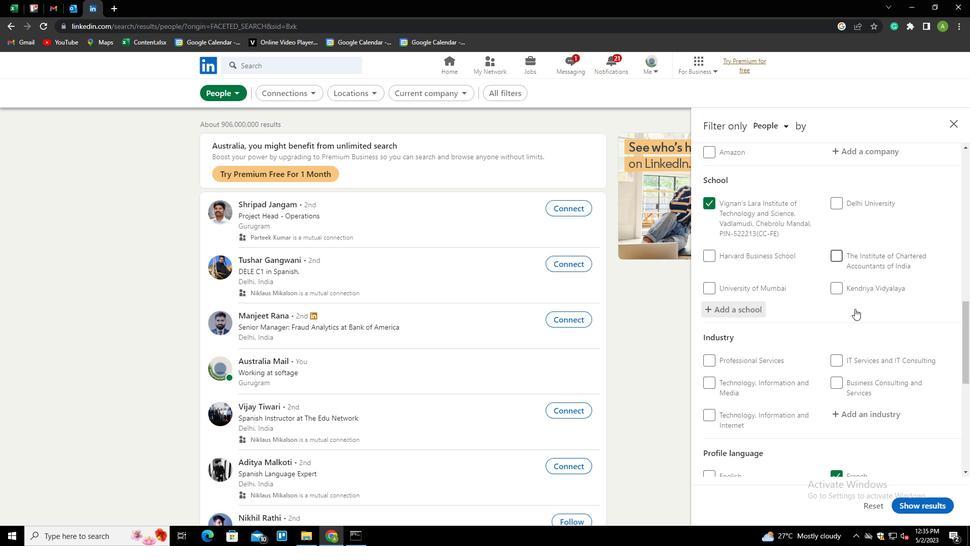 
Action: Mouse scrolled (855, 308) with delta (0, 0)
Screenshot: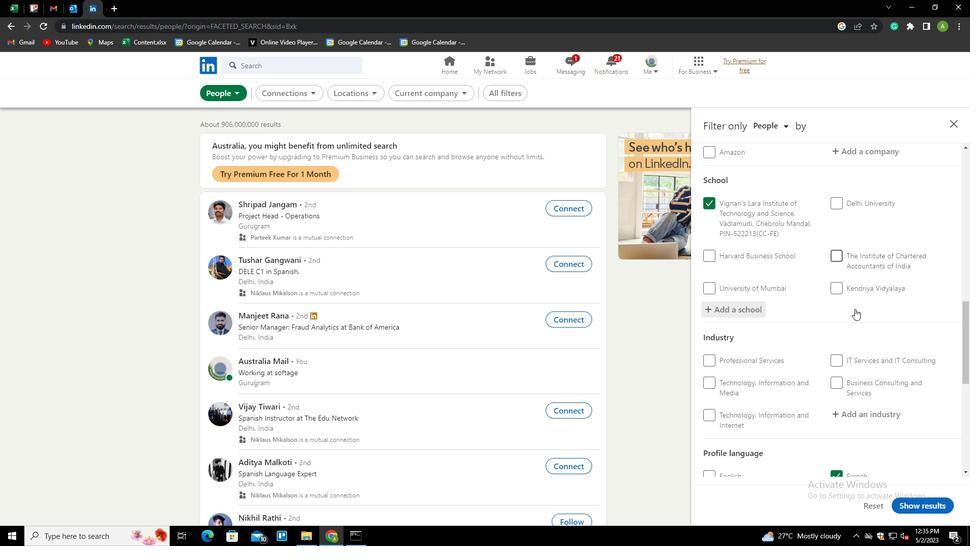 
Action: Mouse moved to (859, 310)
Screenshot: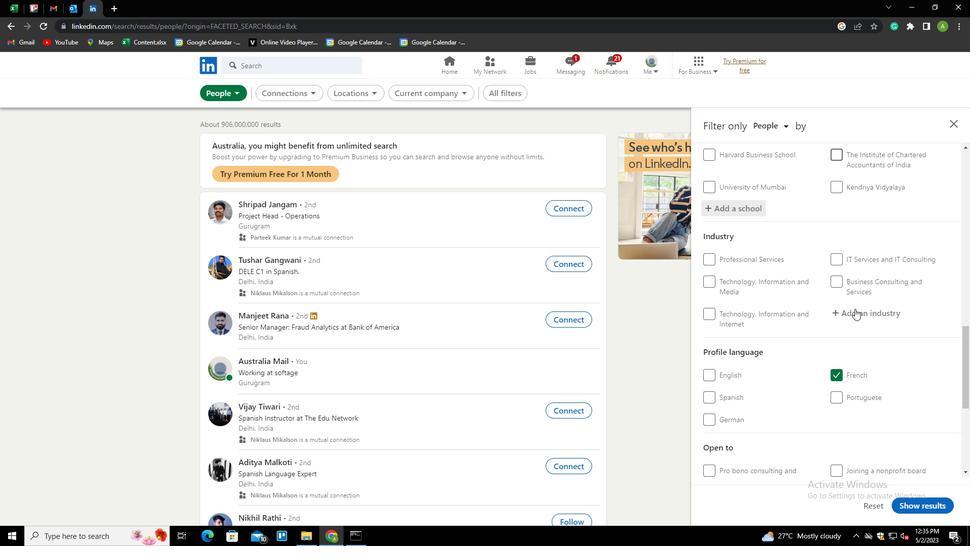 
Action: Mouse pressed left at (859, 310)
Screenshot: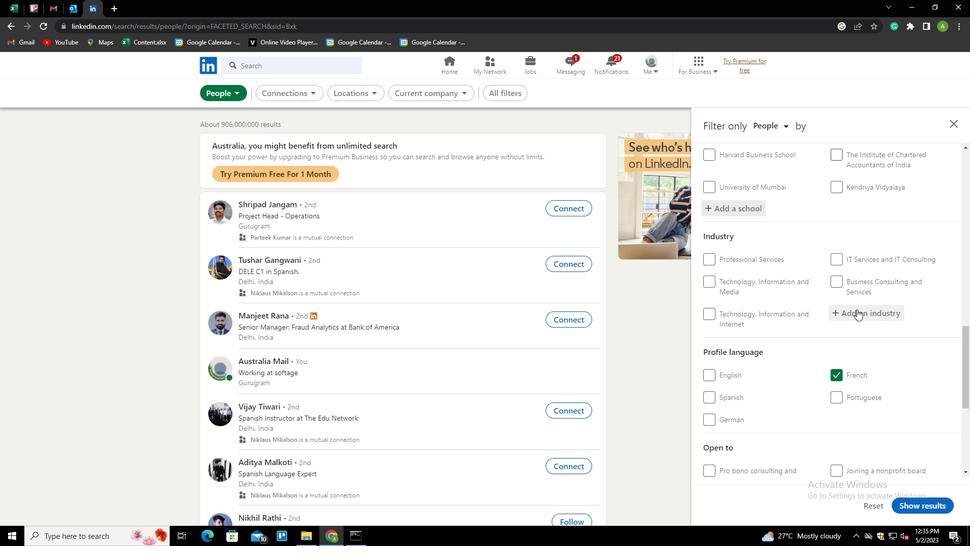 
Action: Mouse moved to (865, 313)
Screenshot: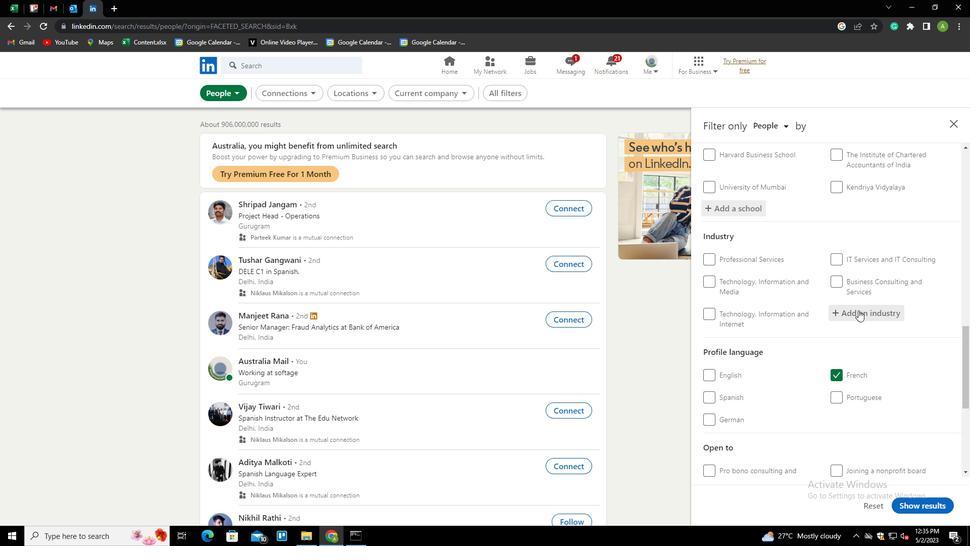 
Action: Mouse pressed left at (865, 313)
Screenshot: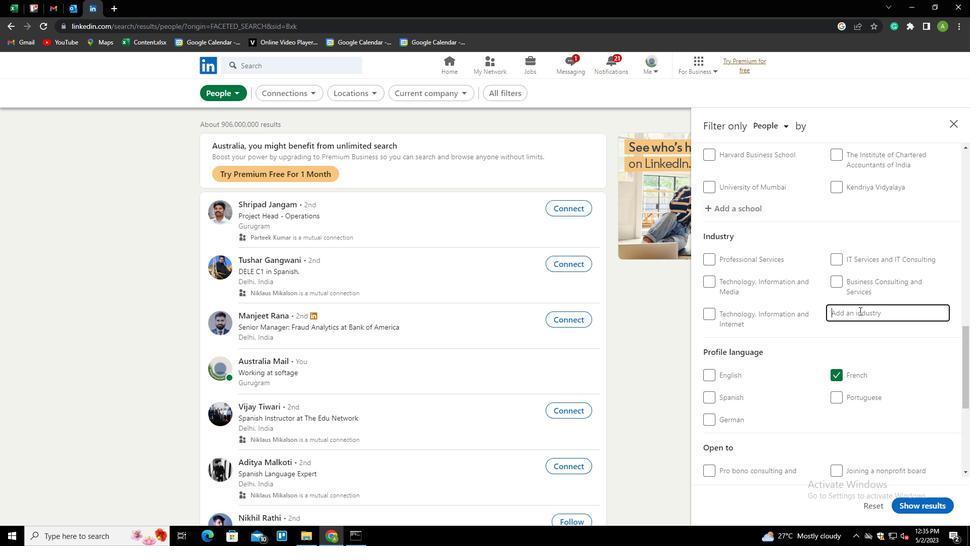 
Action: Key pressed <Key.shift>AS<Key.backspace>DVER<Key.down><Key.enter>
Screenshot: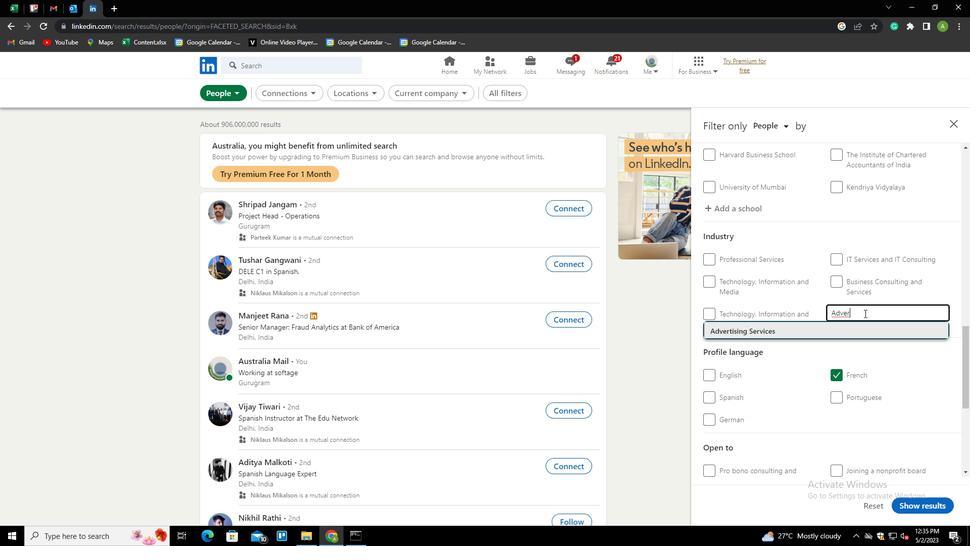 
Action: Mouse scrolled (865, 313) with delta (0, 0)
Screenshot: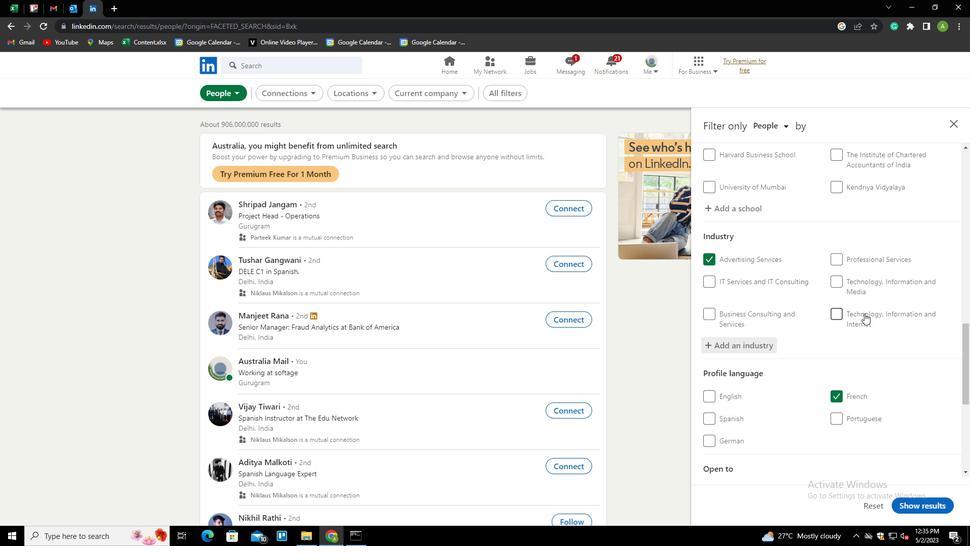 
Action: Mouse scrolled (865, 313) with delta (0, 0)
Screenshot: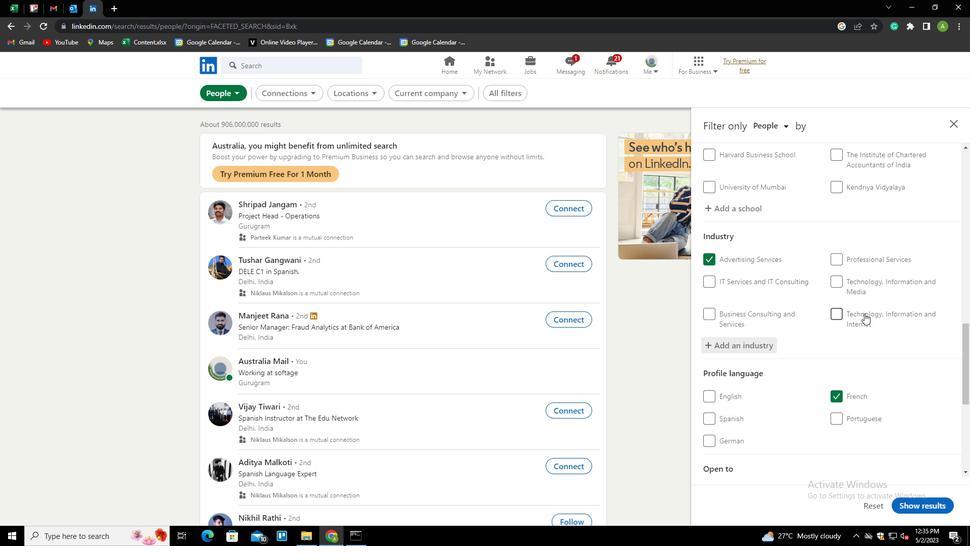 
Action: Mouse scrolled (865, 313) with delta (0, 0)
Screenshot: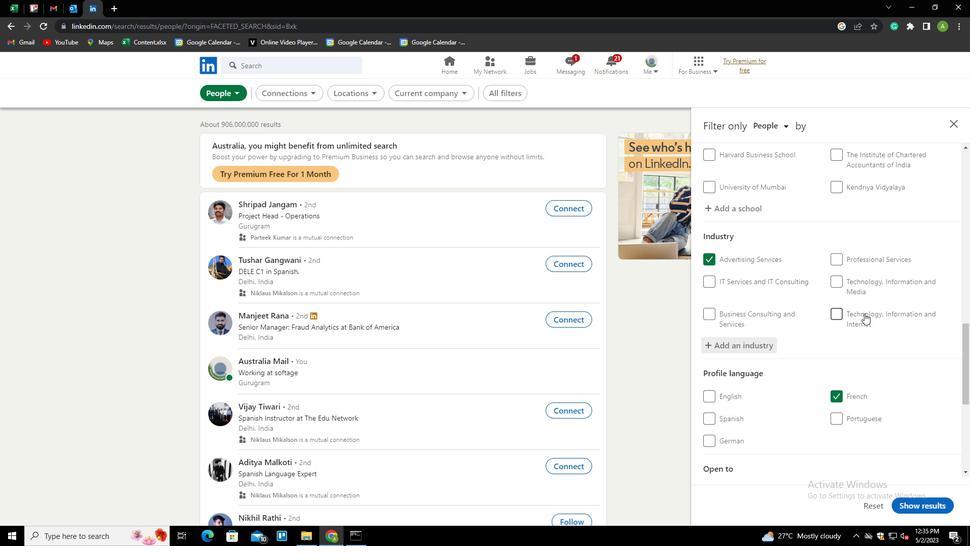 
Action: Mouse scrolled (865, 313) with delta (0, 0)
Screenshot: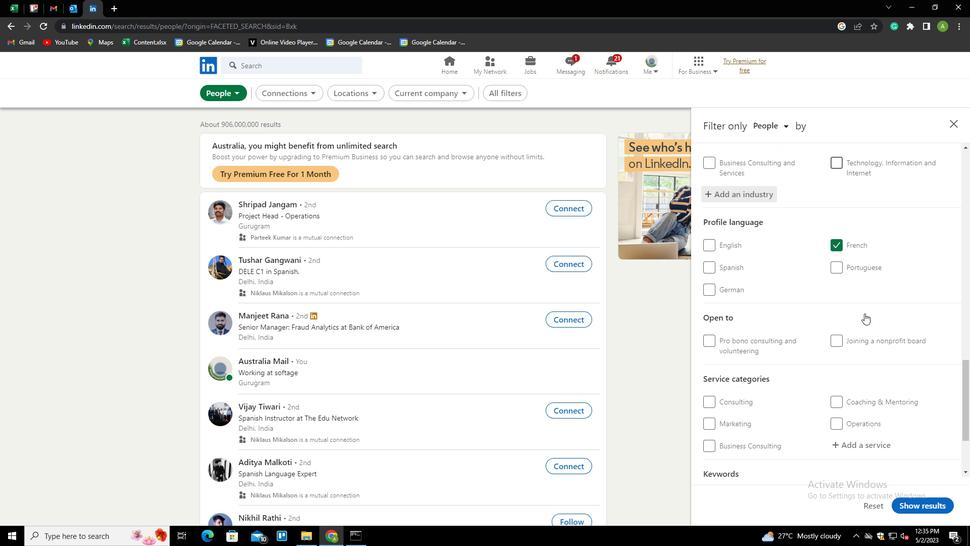 
Action: Mouse scrolled (865, 313) with delta (0, 0)
Screenshot: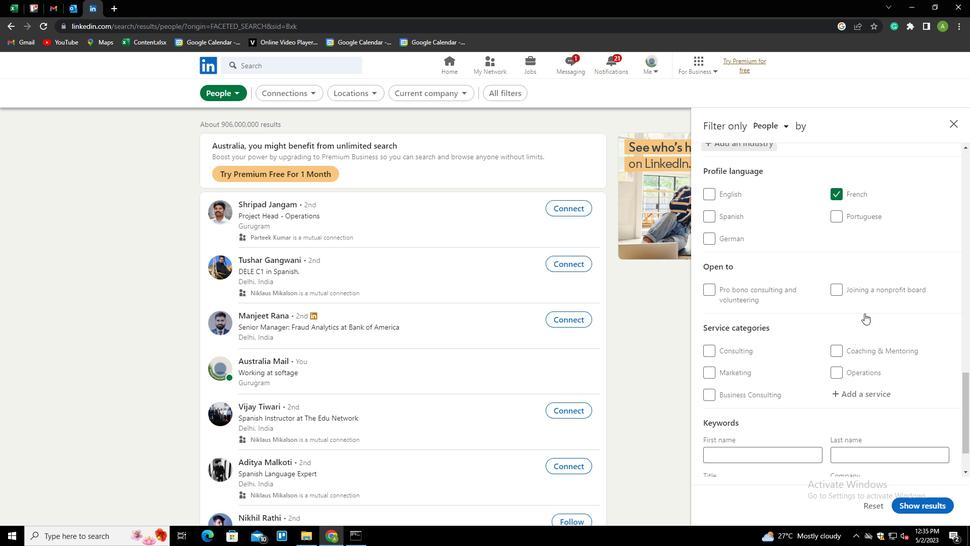 
Action: Mouse scrolled (865, 313) with delta (0, 0)
Screenshot: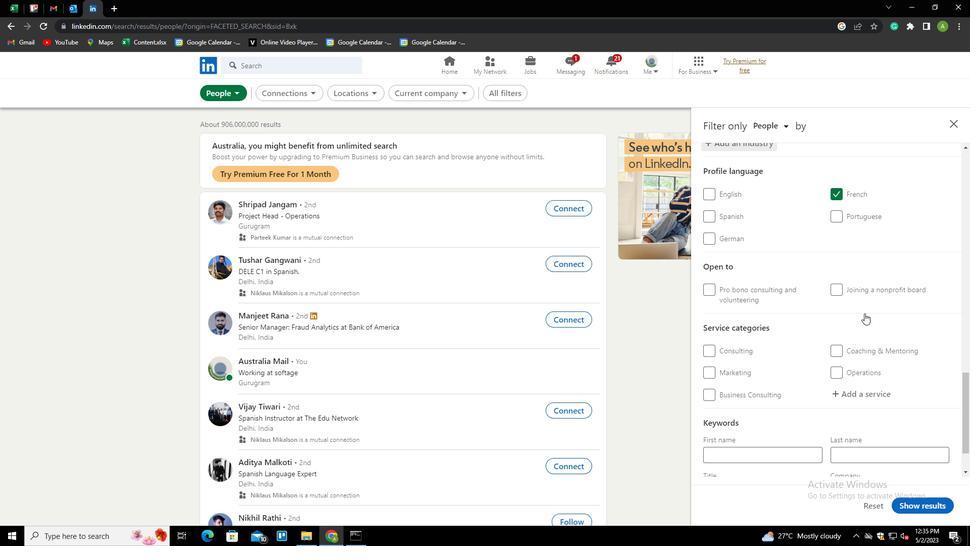 
Action: Mouse moved to (856, 333)
Screenshot: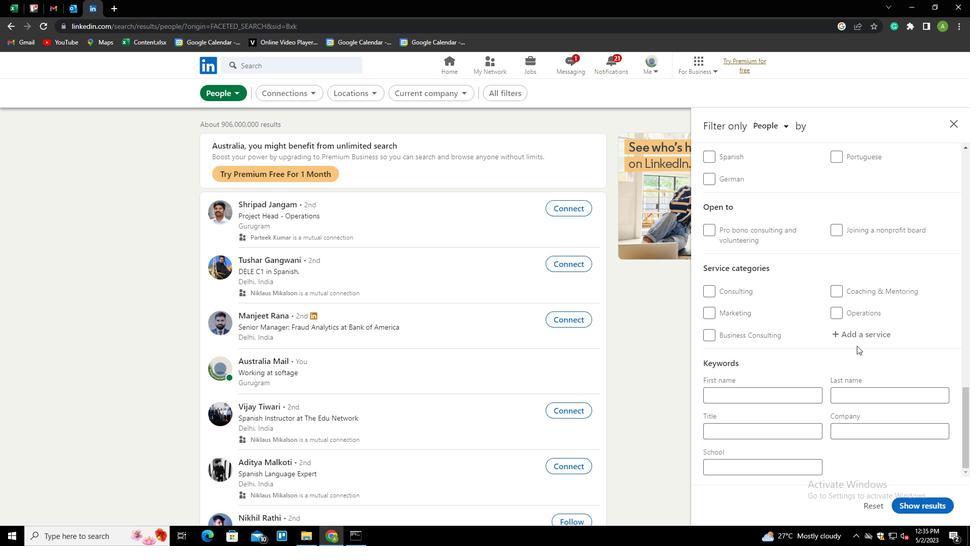 
Action: Mouse pressed left at (856, 333)
Screenshot: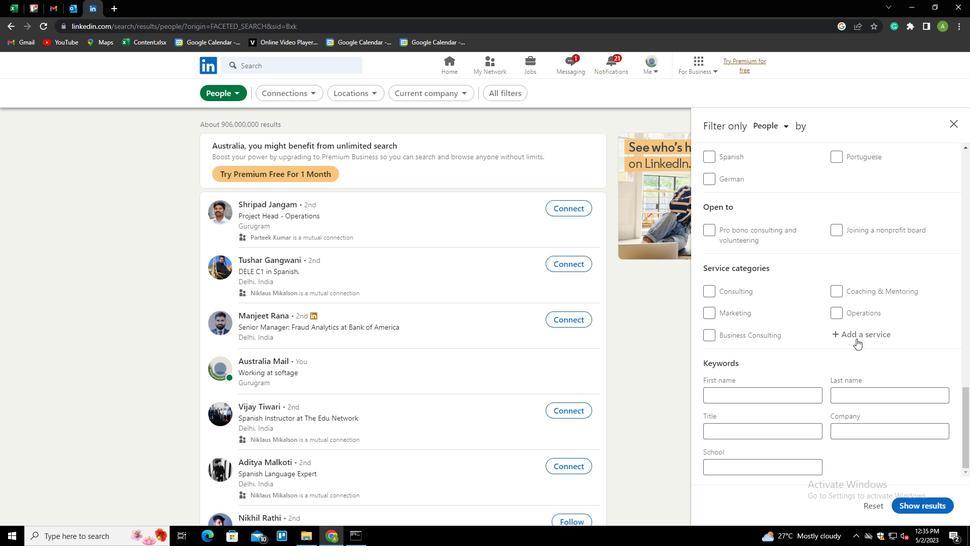 
Action: Key pressed <Key.shift>BUSINESS<Key.space><Key.down><Key.down><Key.down><Key.down><Key.down><Key.down><Key.enter>
Screenshot: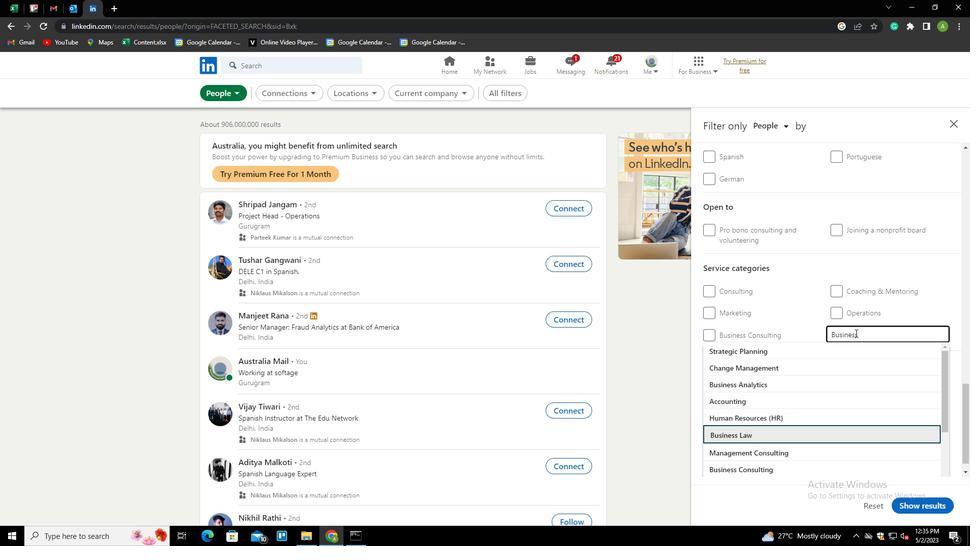 
Action: Mouse scrolled (856, 332) with delta (0, 0)
Screenshot: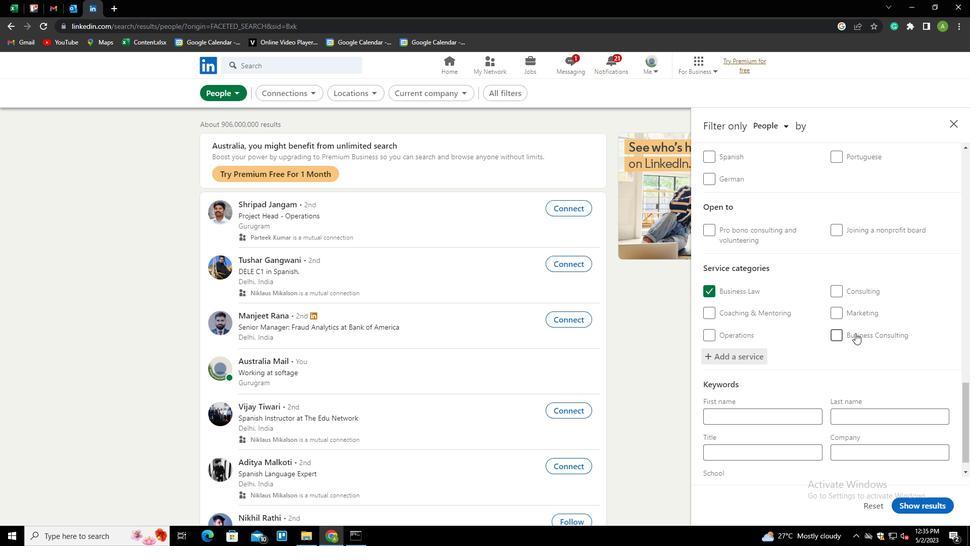 
Action: Mouse scrolled (856, 332) with delta (0, 0)
Screenshot: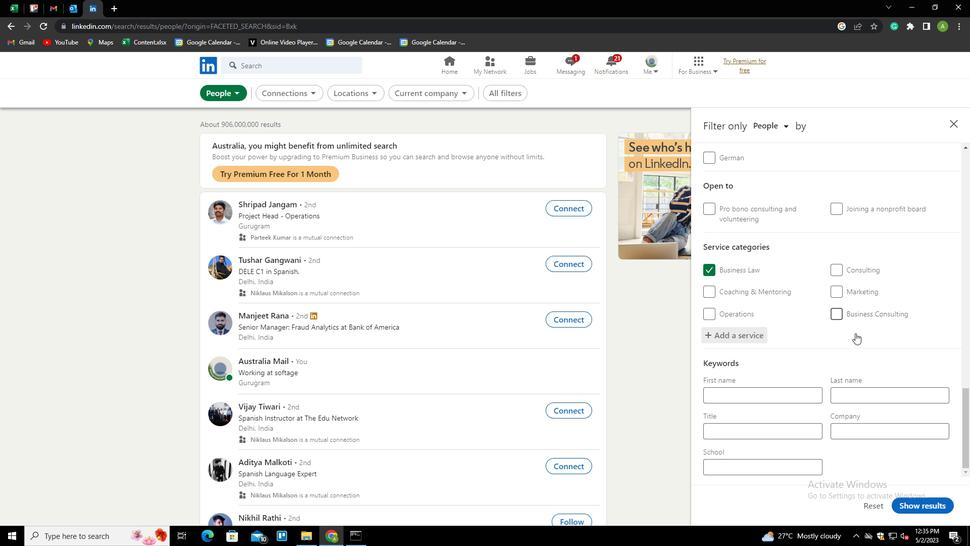 
Action: Mouse scrolled (856, 332) with delta (0, 0)
Screenshot: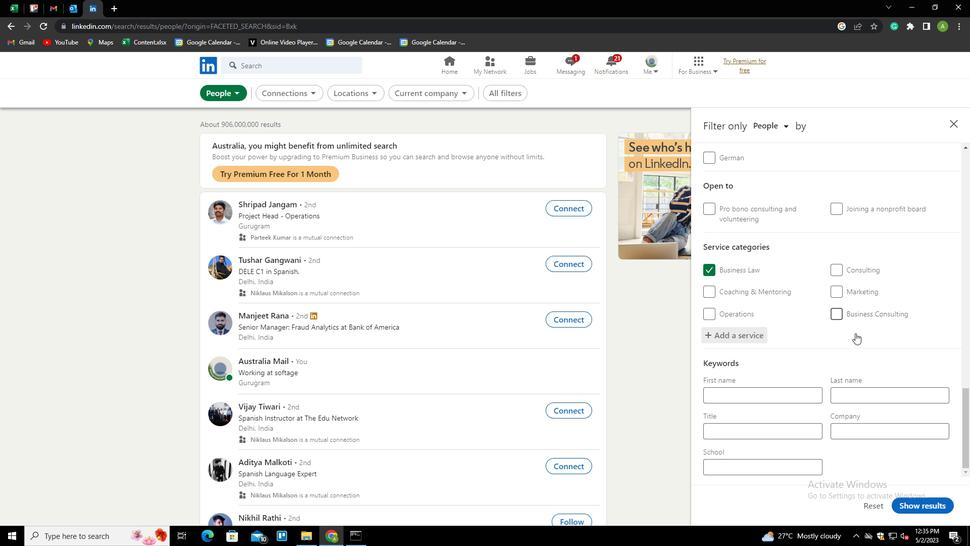 
Action: Mouse moved to (777, 433)
Screenshot: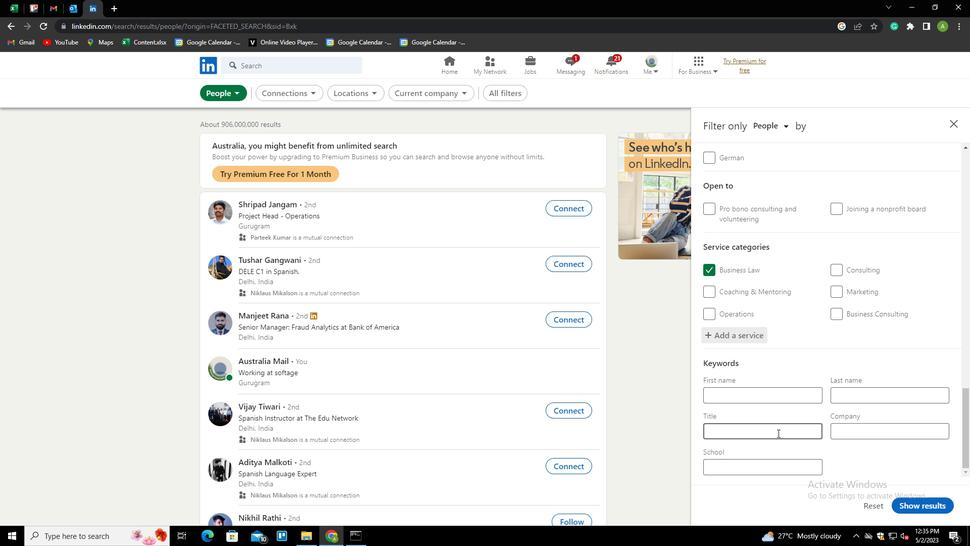 
Action: Mouse pressed left at (777, 433)
Screenshot: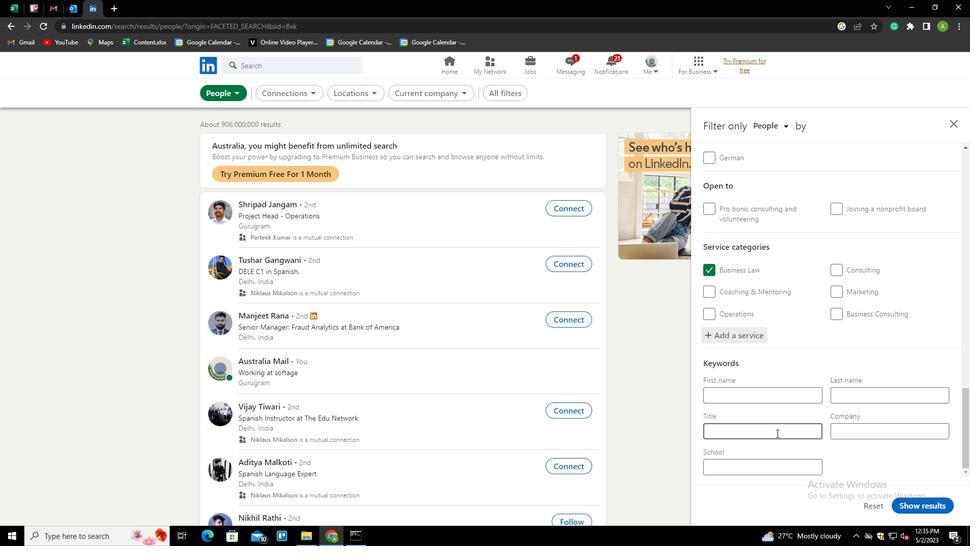 
Action: Key pressed <Key.shift><Key.shift><Key.shift><Key.shift><Key.shift><Key.shift><Key.shift><Key.shift><Key.shift><Key.shift><Key.shift><Key.shift><Key.shift><Key.shift><Key.shift><Key.shift><Key.shift><Key.shift><Key.shift><Key.shift><Key.shift><Key.shift><Key.shift><Key.shift><Key.shift><Key.shift>INFORMATION<Key.space><Key.shift>SECURITY<Key.space><Key.shift>ANALYST
Screenshot: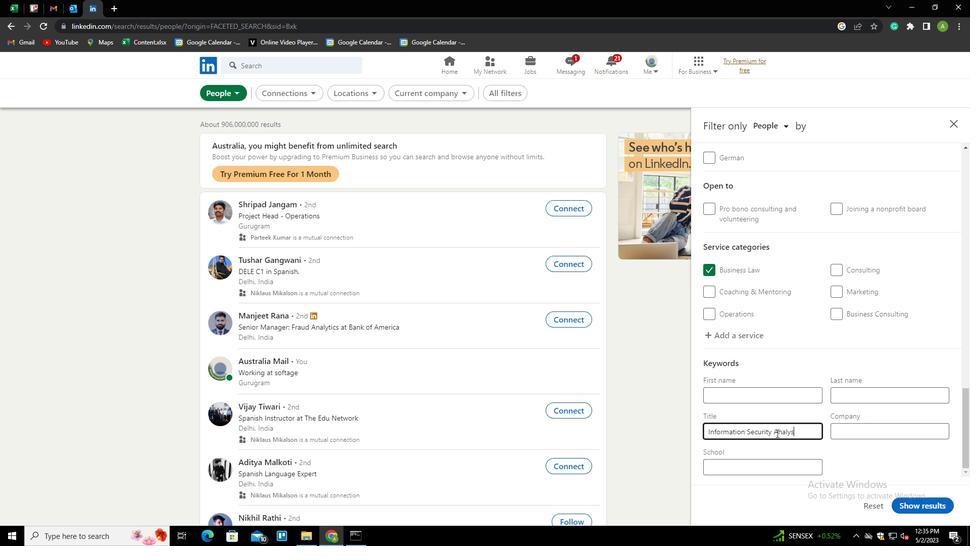 
Action: Mouse moved to (843, 445)
Screenshot: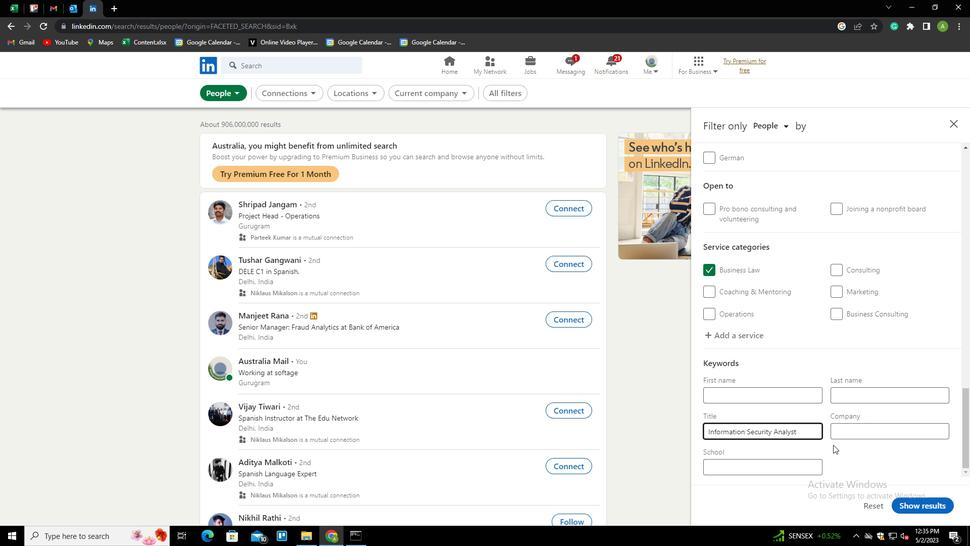 
Action: Mouse pressed left at (843, 445)
Screenshot: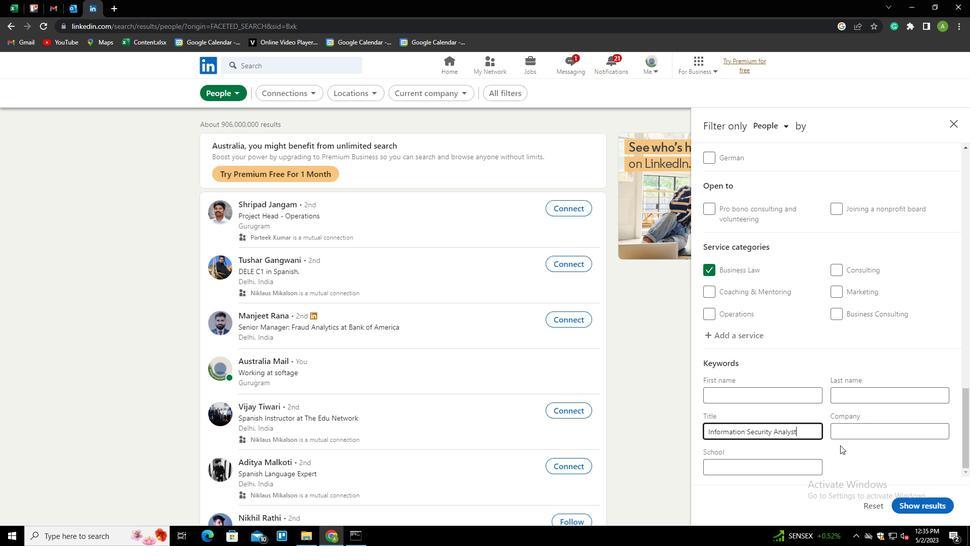 
Action: Mouse moved to (942, 504)
Screenshot: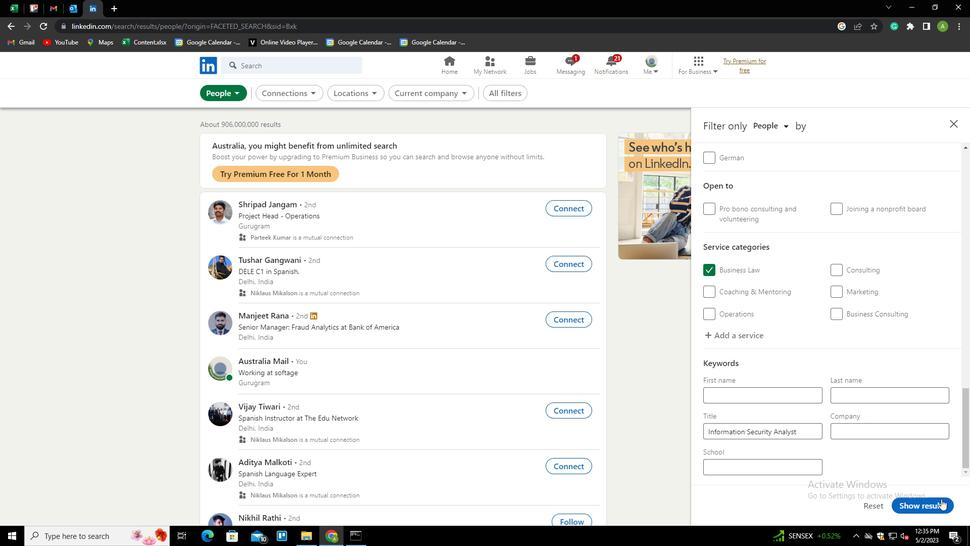 
Action: Mouse pressed left at (942, 504)
Screenshot: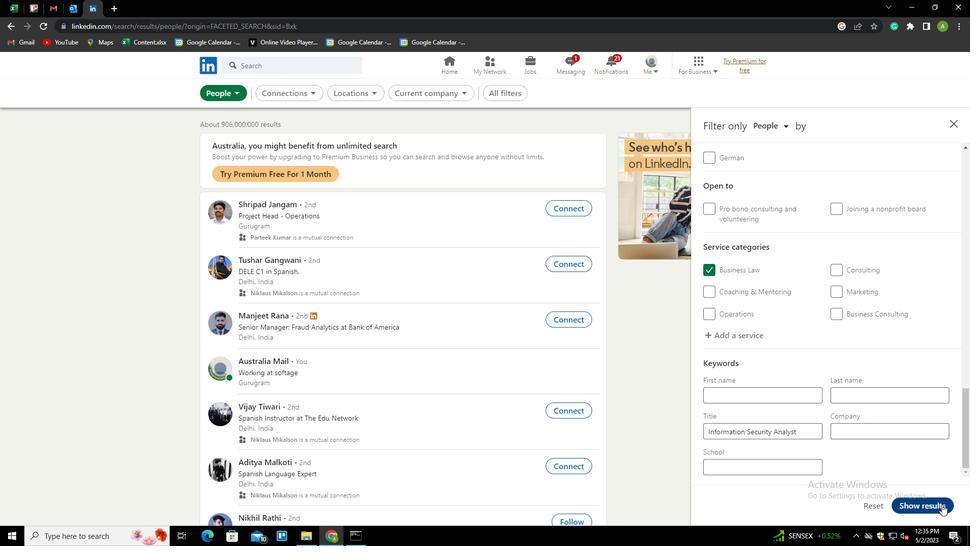 
